 Task: Set up alerts for new listings in Washington, DC, that match specific criteria like 5 bedrooms and a finished basement.
Action: Mouse moved to (342, 239)
Screenshot: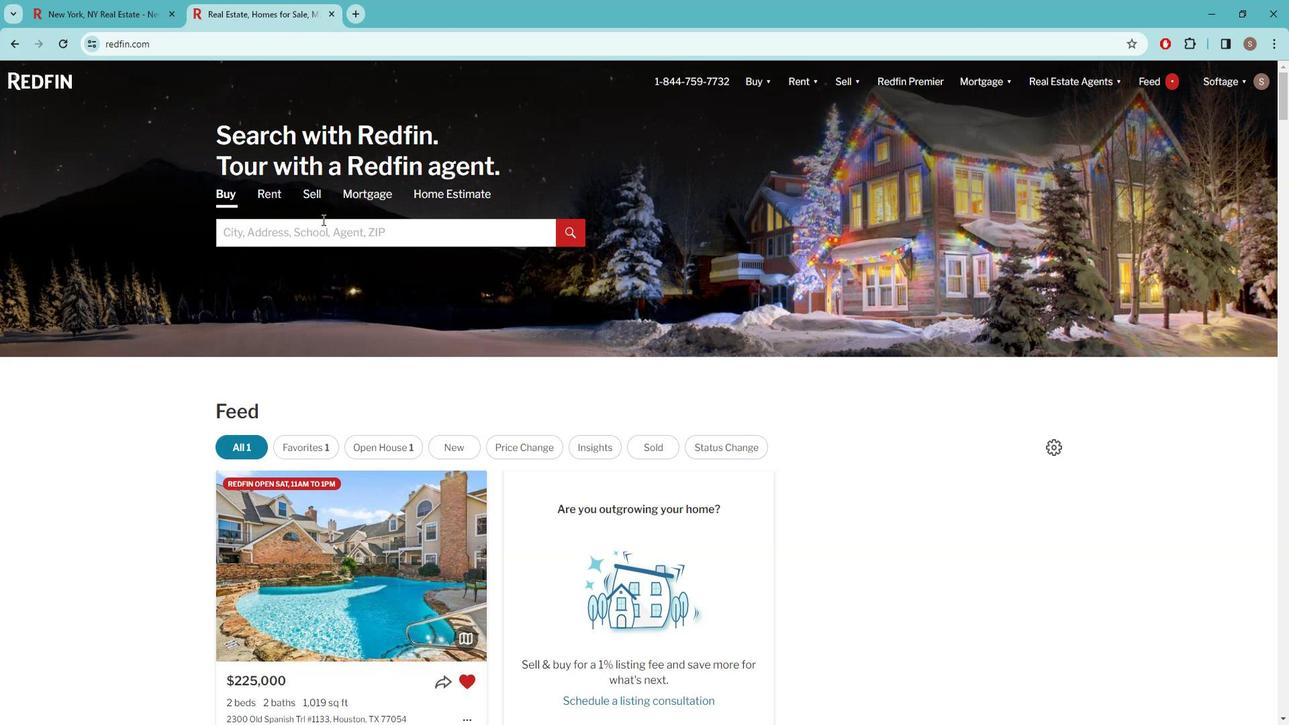 
Action: Mouse pressed left at (342, 239)
Screenshot: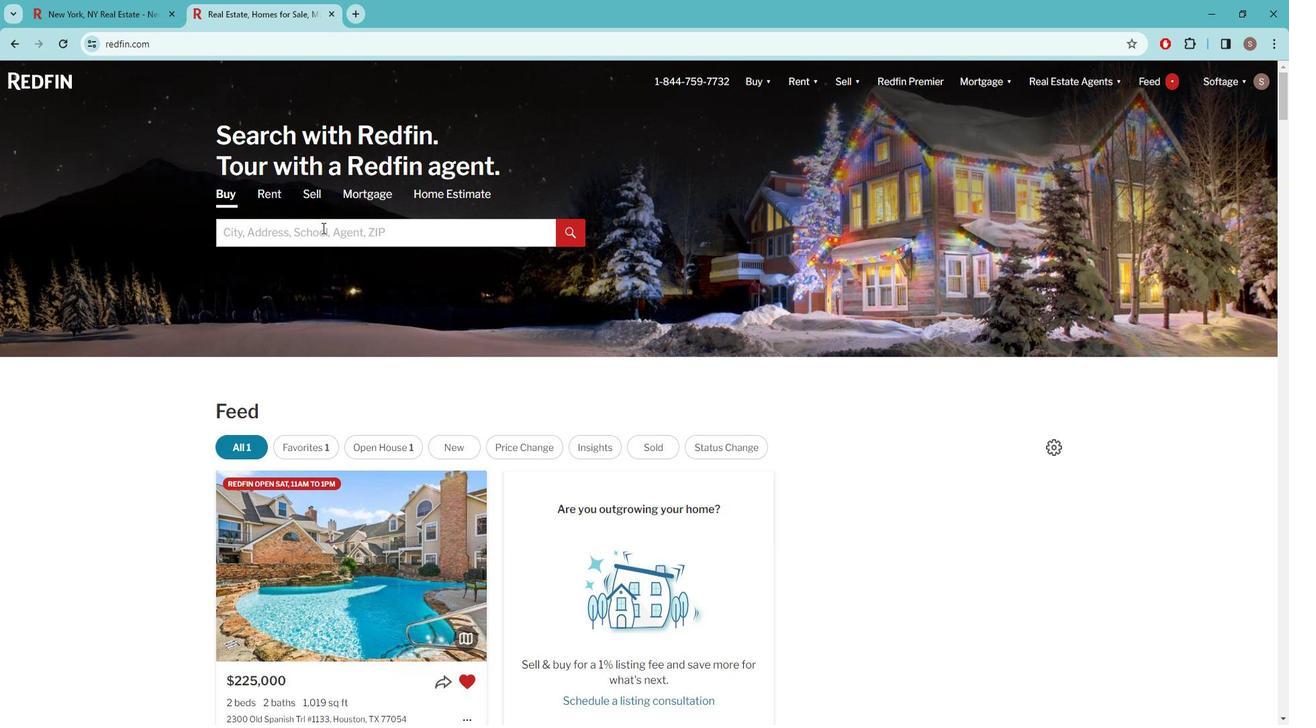 
Action: Key pressed w<Key.caps_lock>ASHINGTON
Screenshot: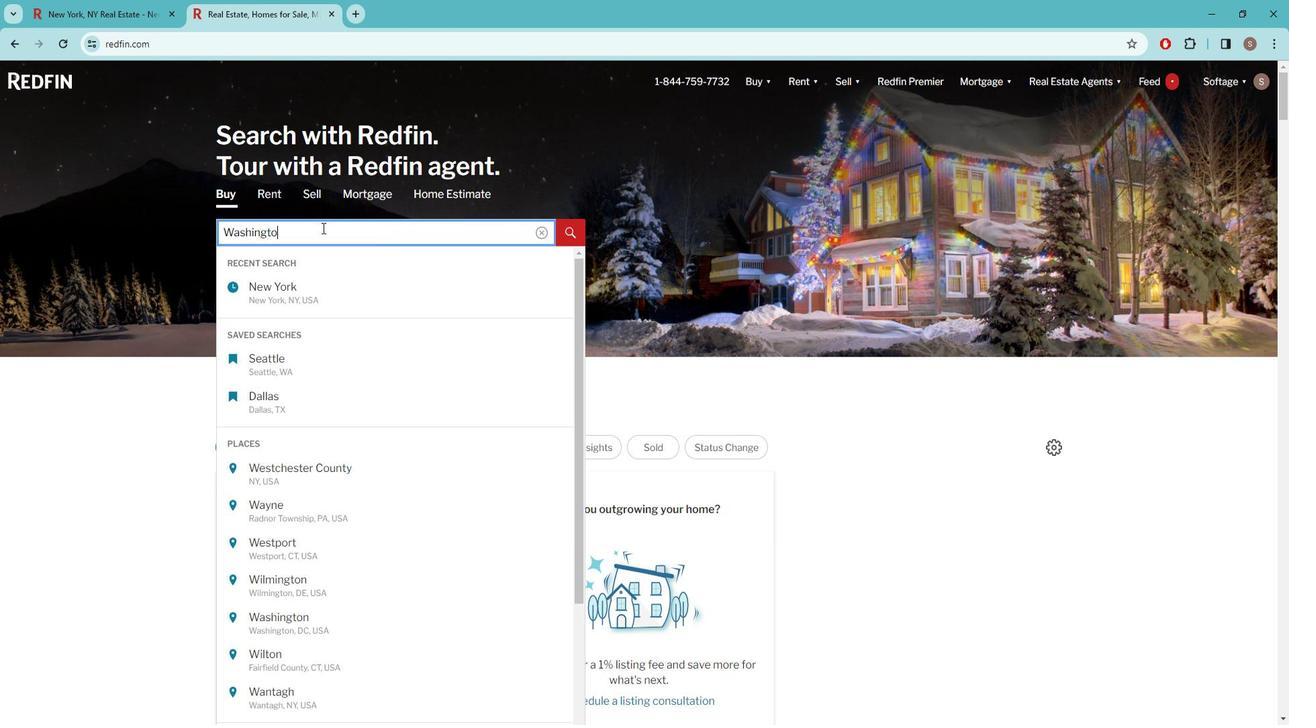 
Action: Mouse moved to (315, 294)
Screenshot: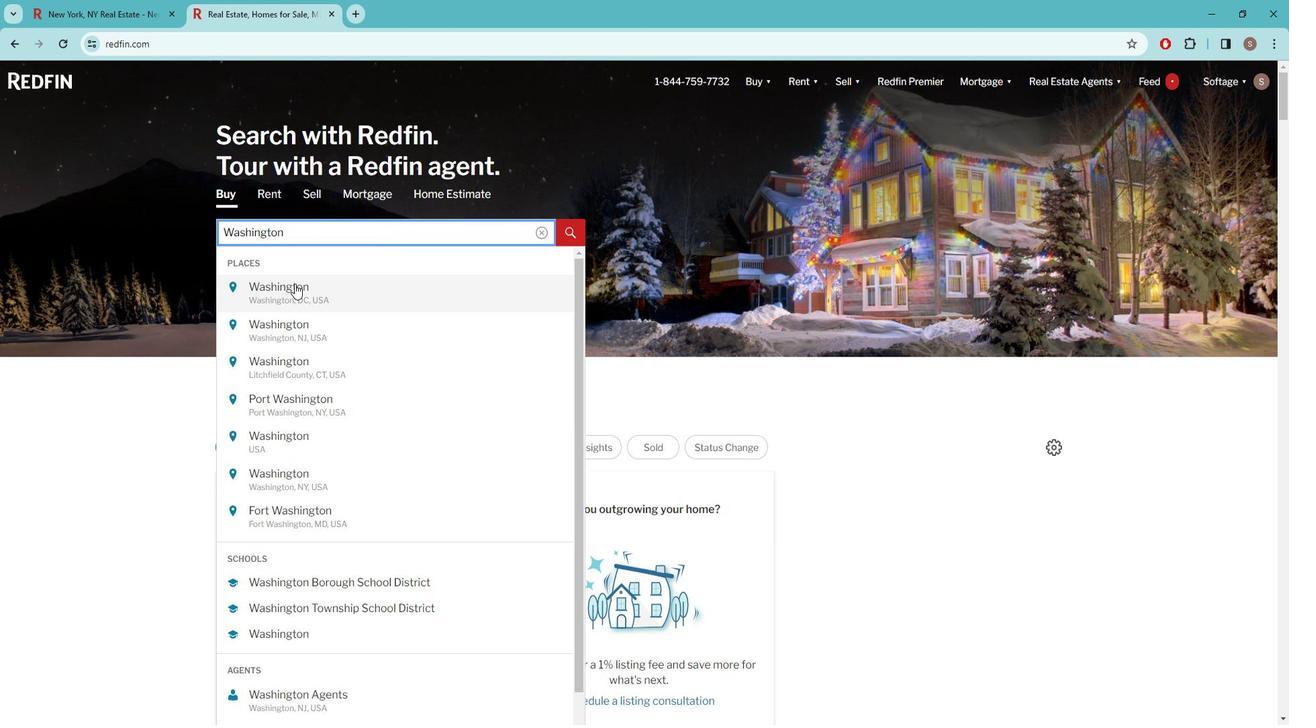 
Action: Mouse pressed left at (315, 294)
Screenshot: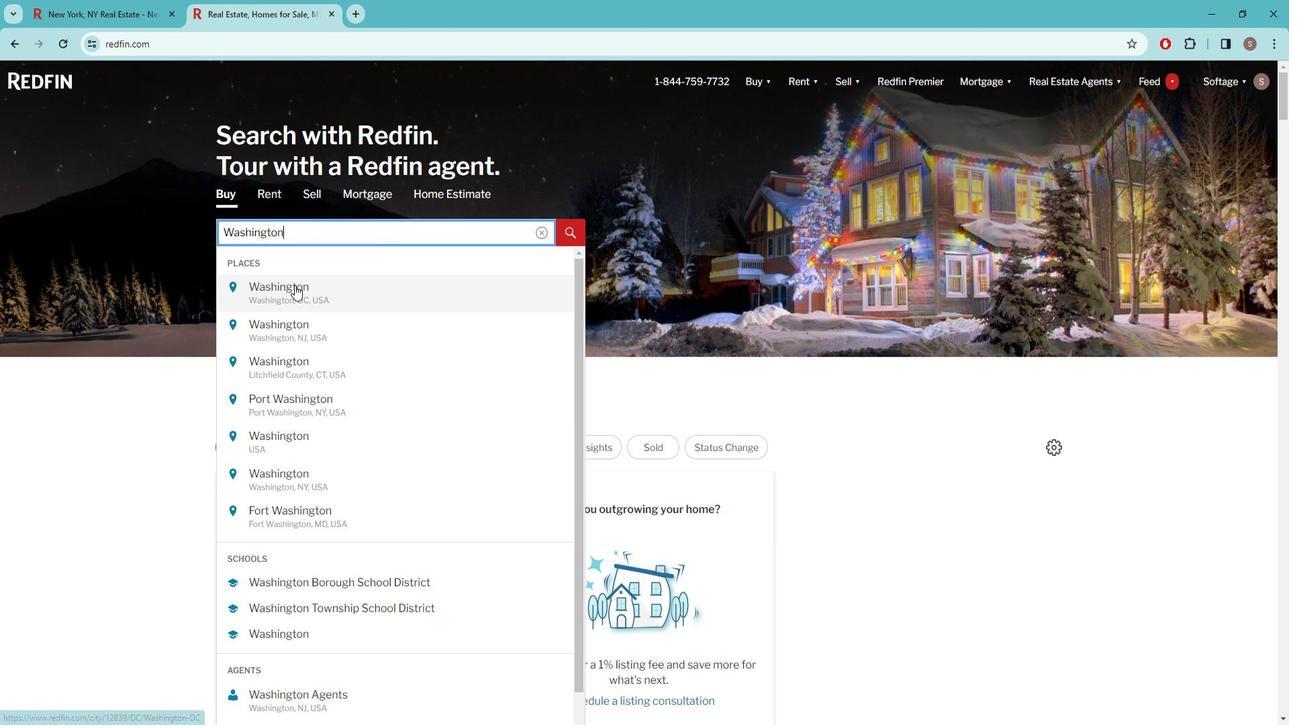 
Action: Mouse moved to (1145, 184)
Screenshot: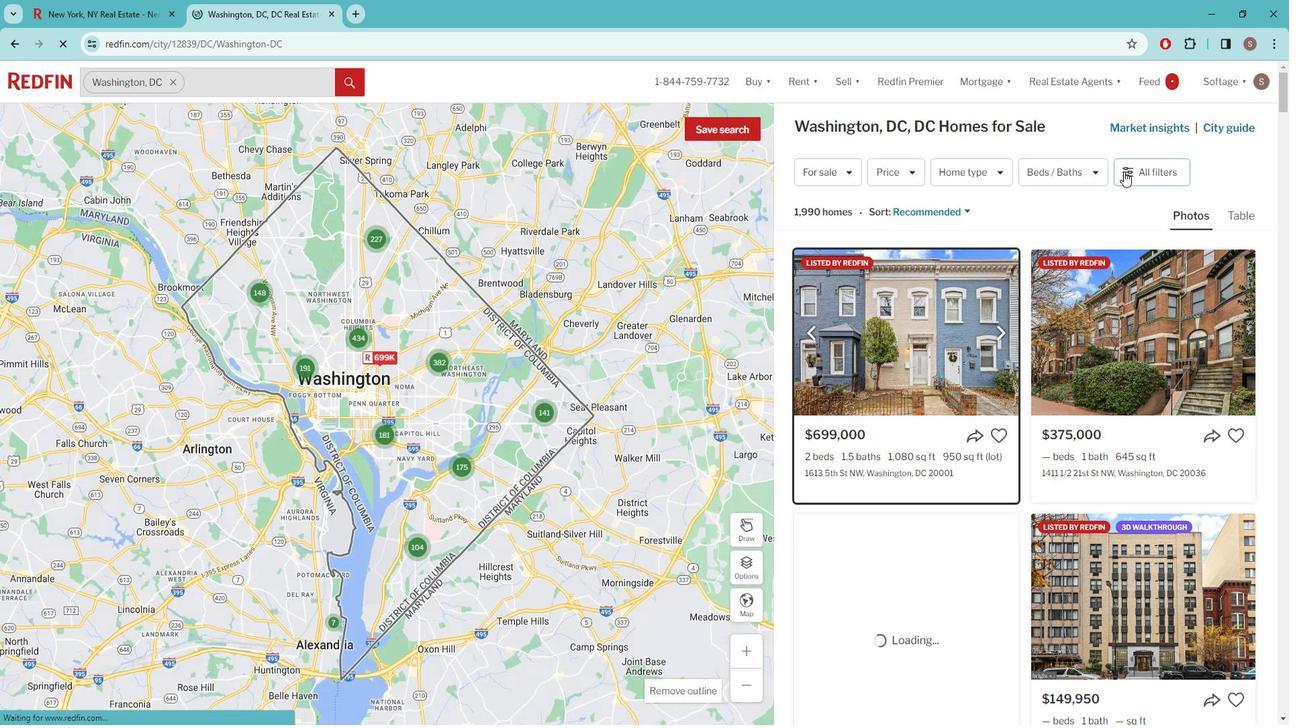 
Action: Mouse pressed left at (1145, 184)
Screenshot: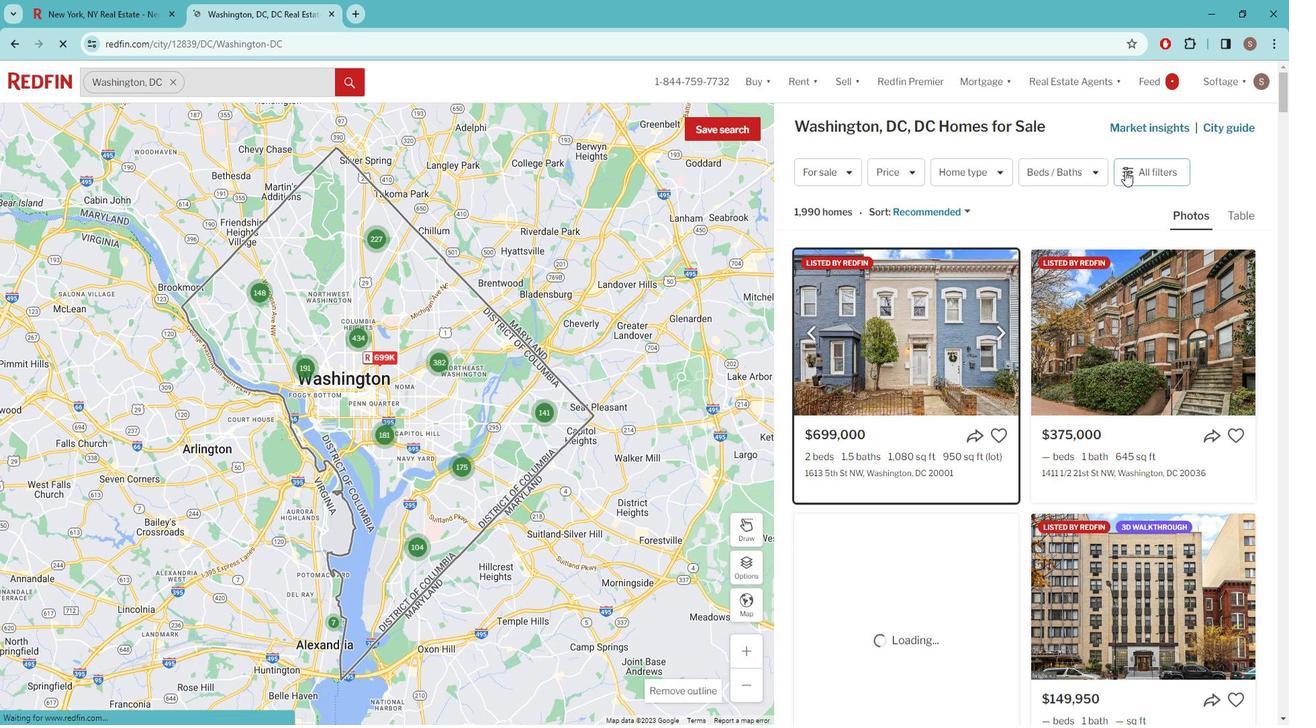 
Action: Mouse pressed left at (1145, 184)
Screenshot: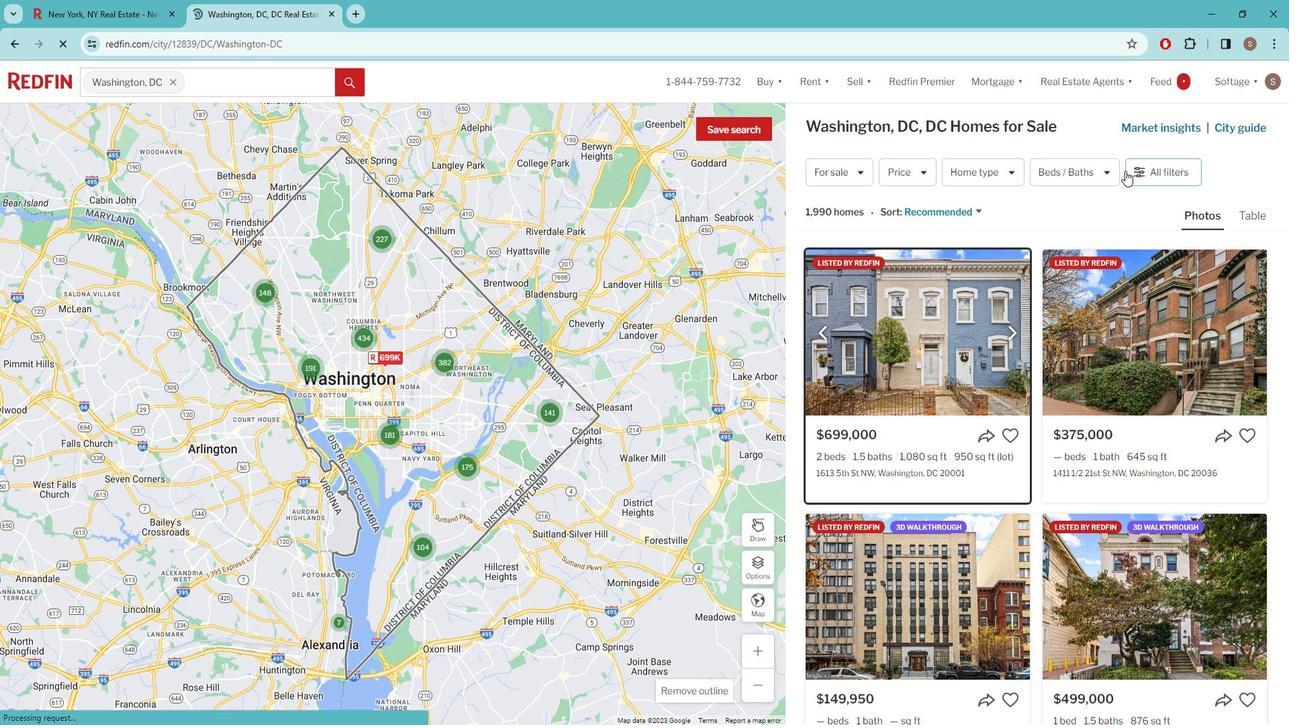 
Action: Mouse moved to (1149, 182)
Screenshot: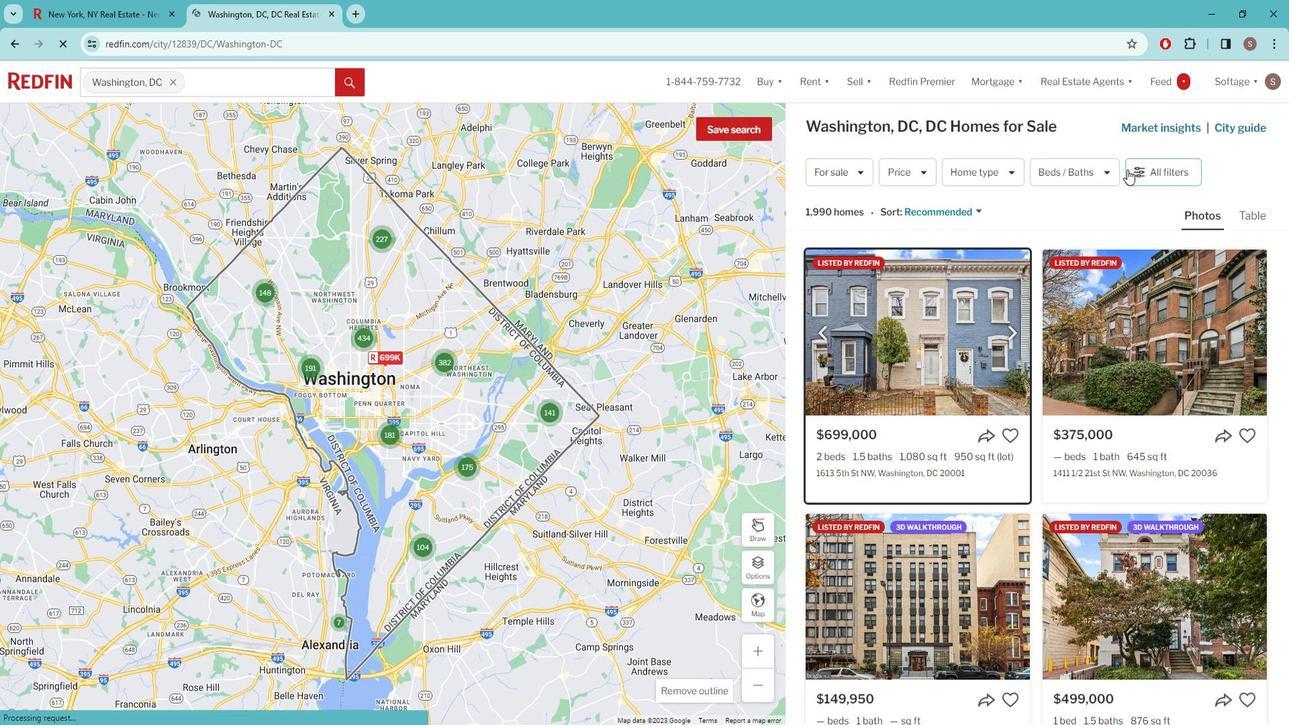 
Action: Mouse pressed left at (1149, 182)
Screenshot: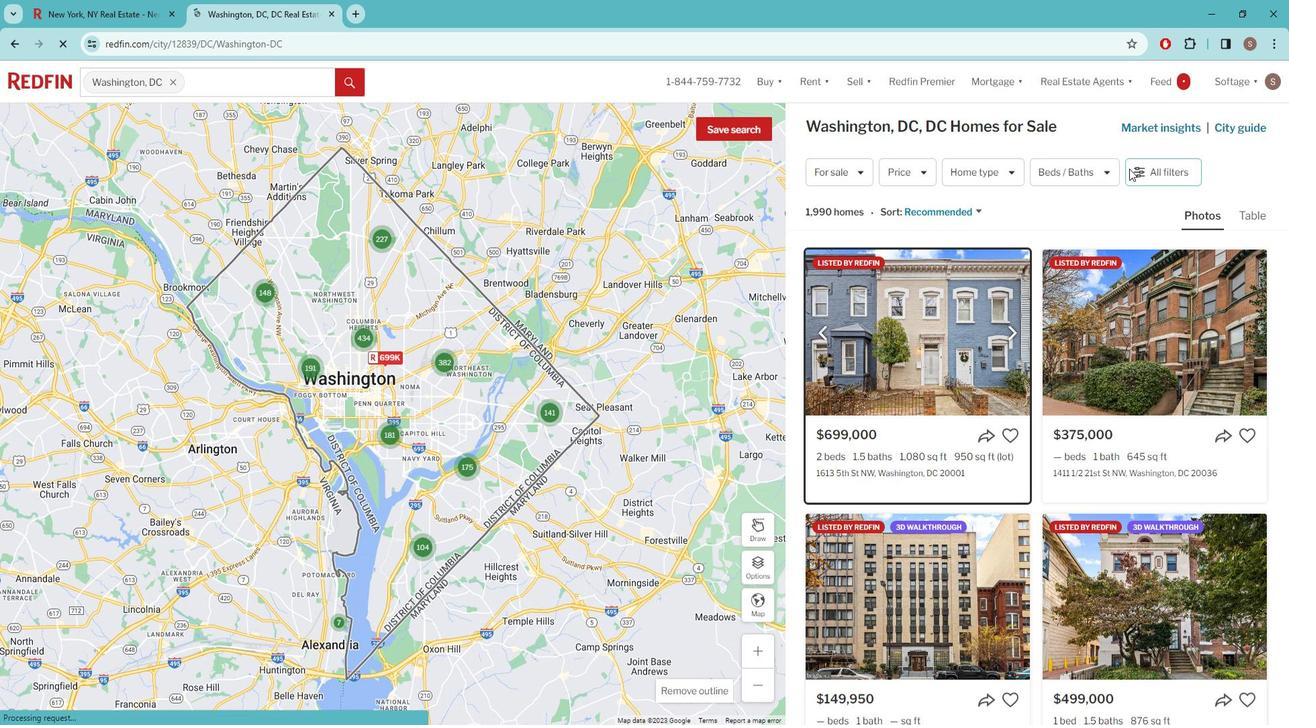 
Action: Mouse moved to (1117, 284)
Screenshot: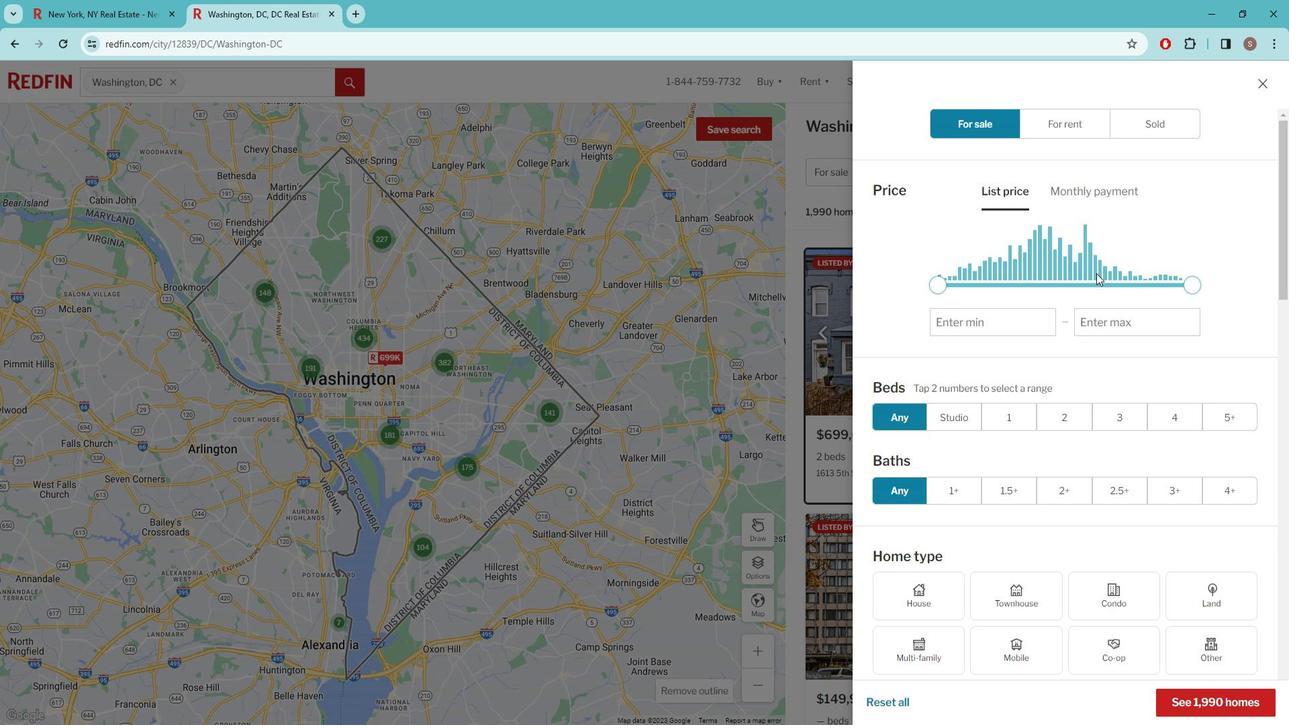 
Action: Mouse scrolled (1117, 284) with delta (0, 0)
Screenshot: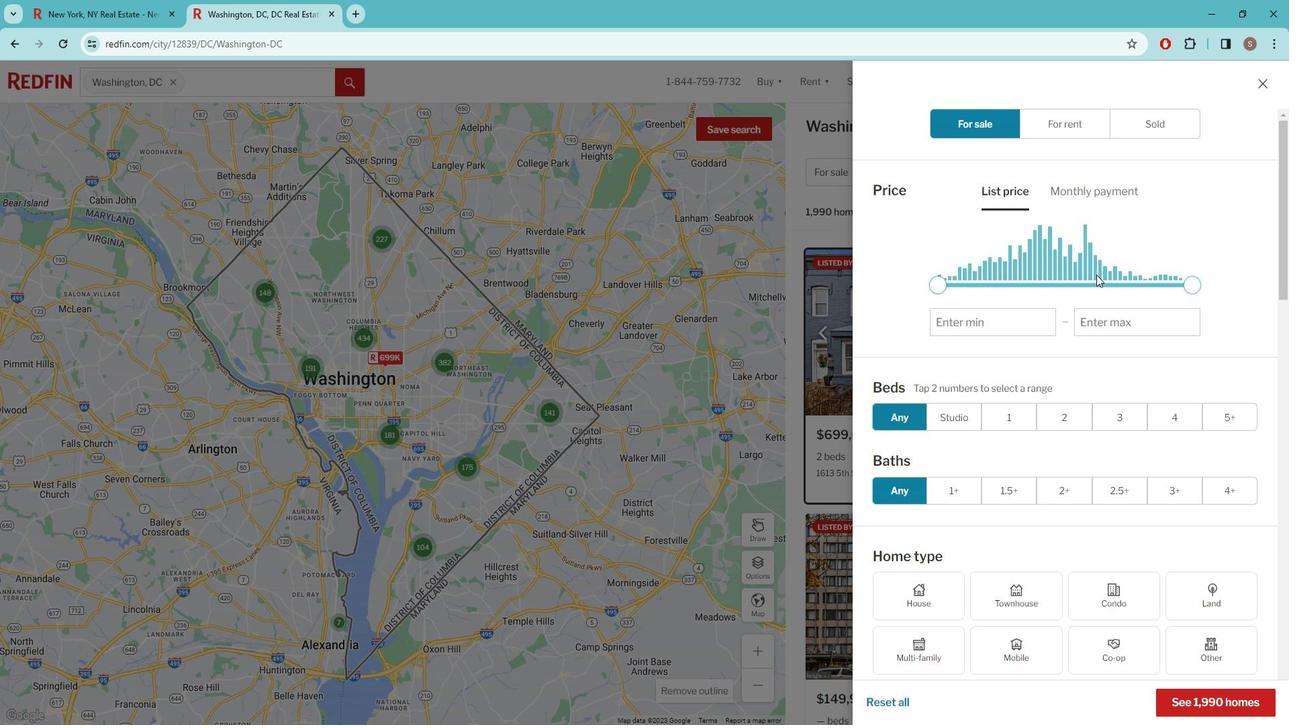 
Action: Mouse moved to (1090, 287)
Screenshot: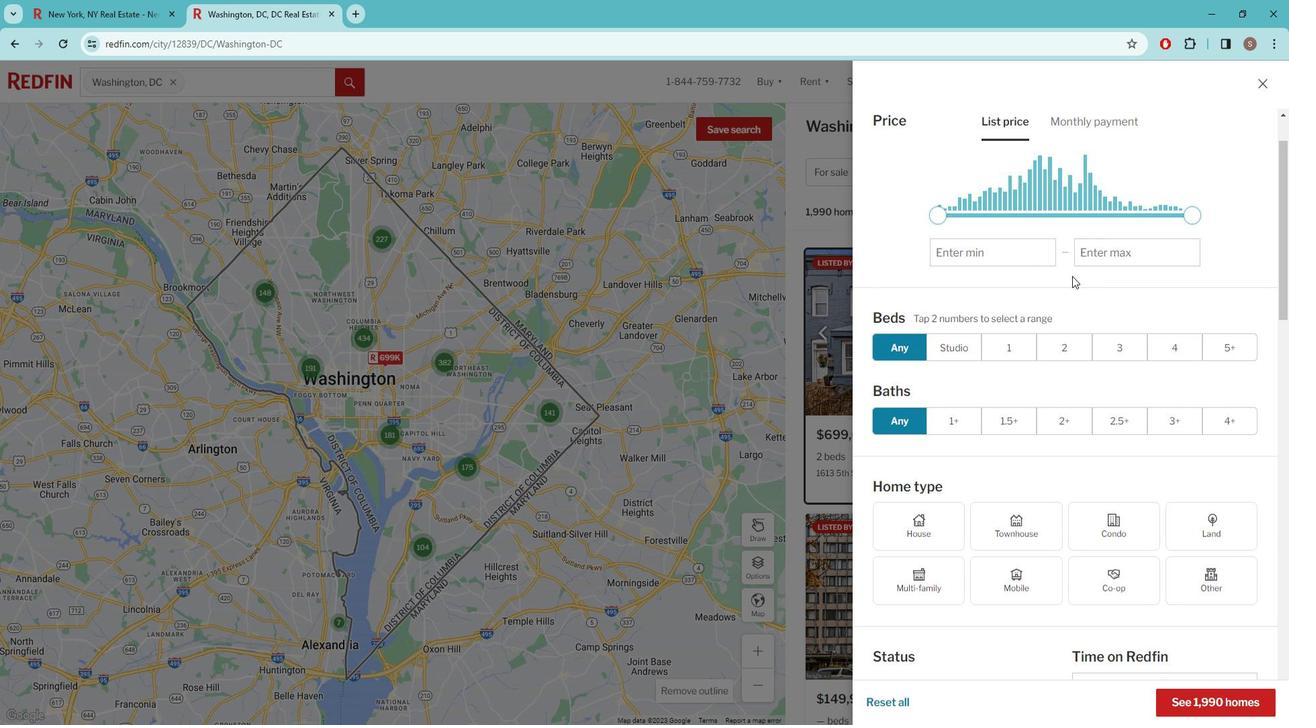 
Action: Mouse scrolled (1090, 286) with delta (0, 0)
Screenshot: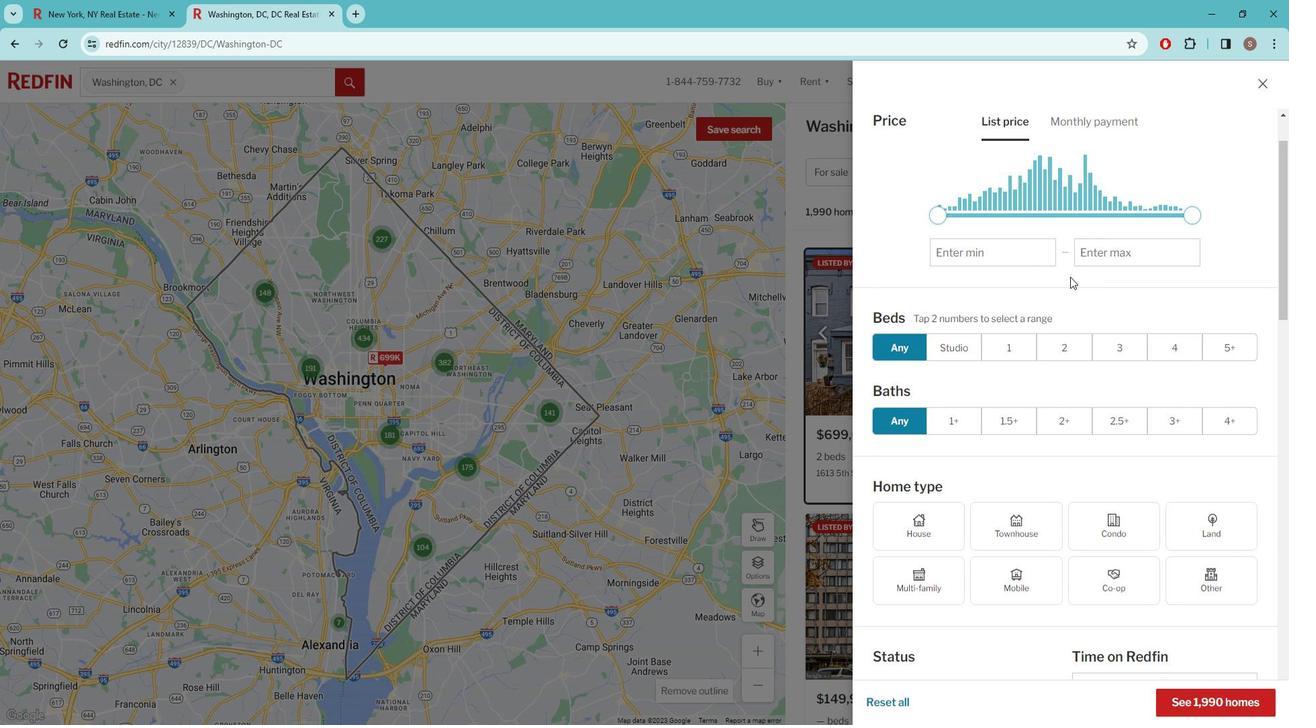 
Action: Mouse moved to (1089, 287)
Screenshot: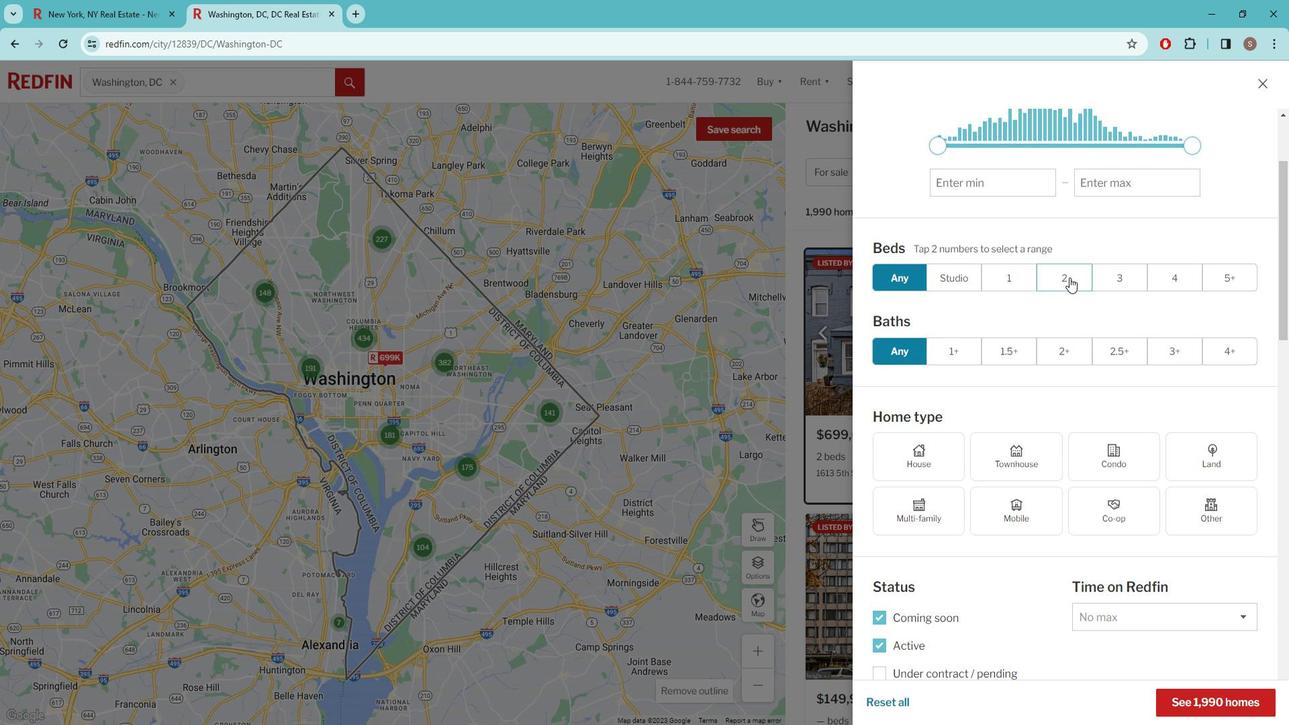 
Action: Mouse scrolled (1089, 286) with delta (0, 0)
Screenshot: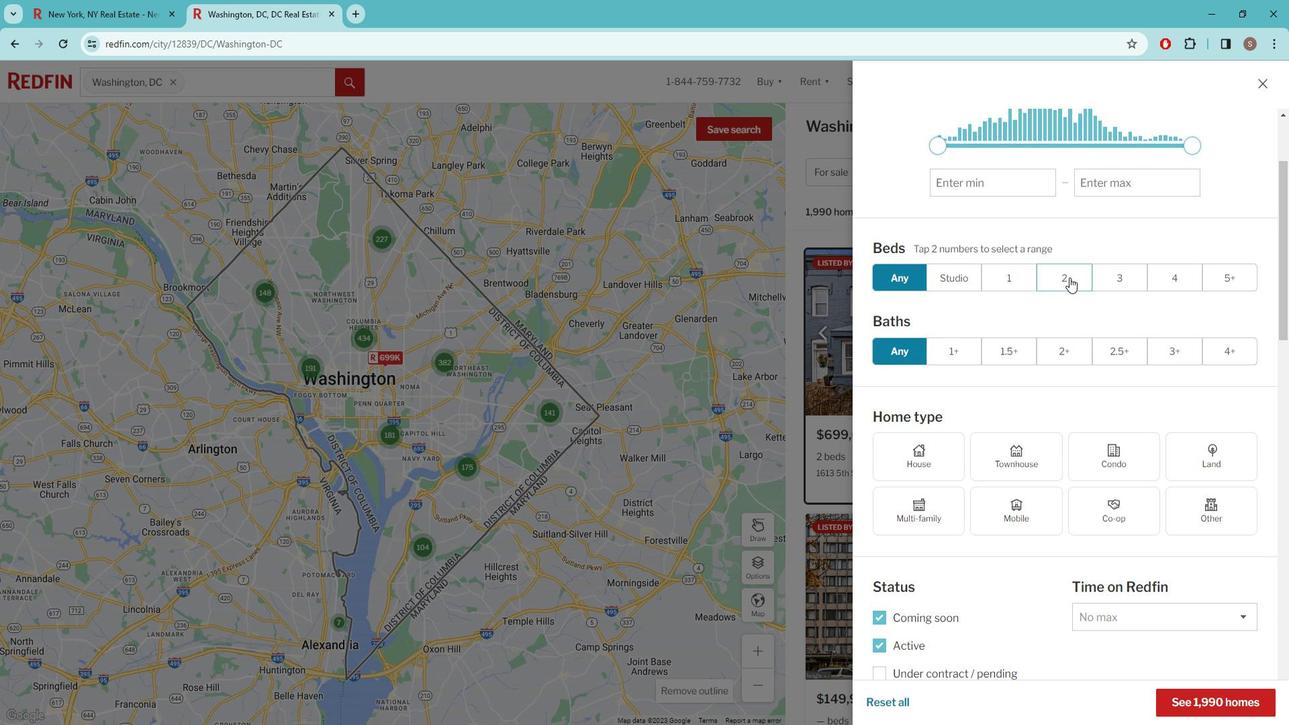 
Action: Mouse scrolled (1089, 286) with delta (0, 0)
Screenshot: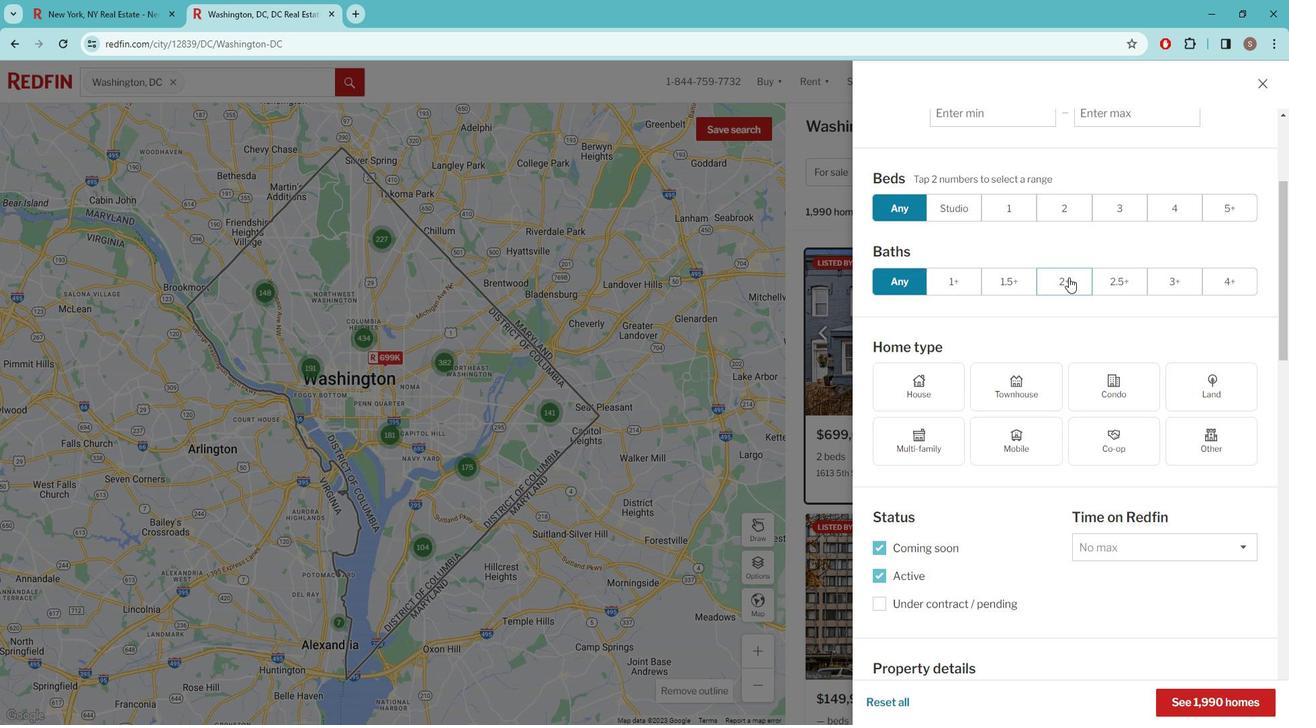 
Action: Mouse moved to (1080, 286)
Screenshot: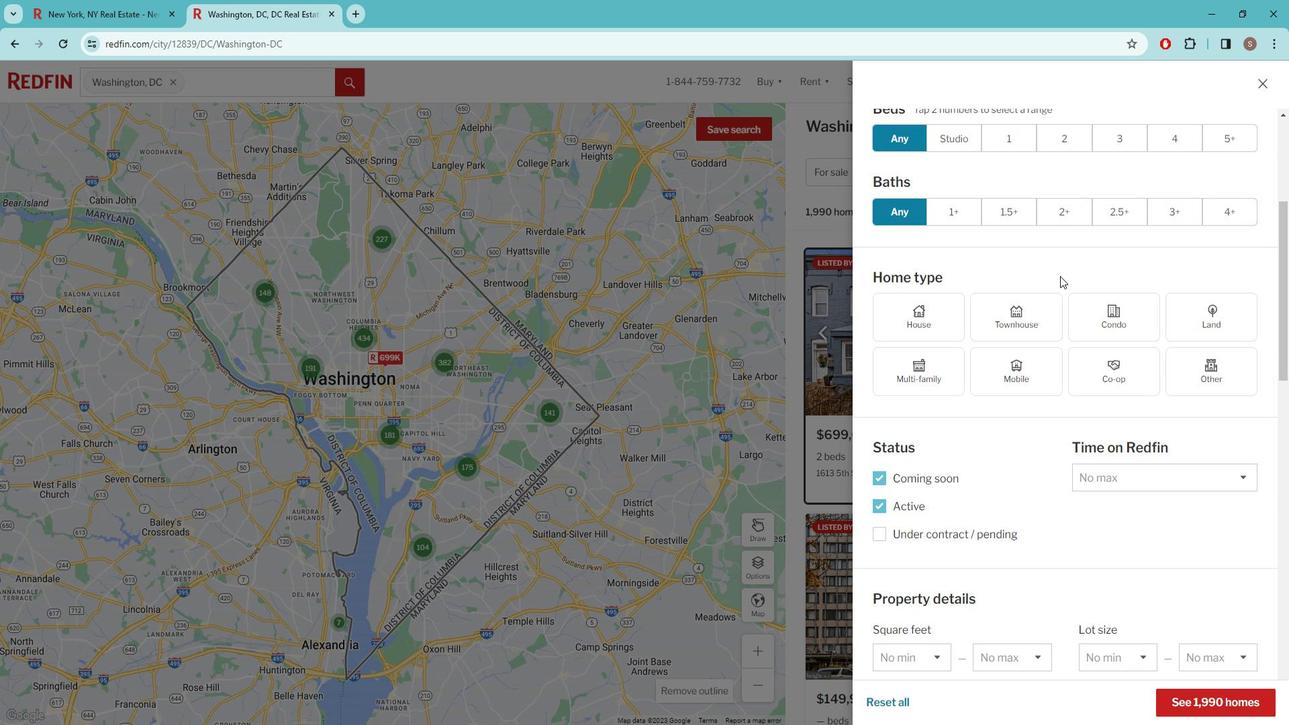 
Action: Mouse scrolled (1080, 285) with delta (0, 0)
Screenshot: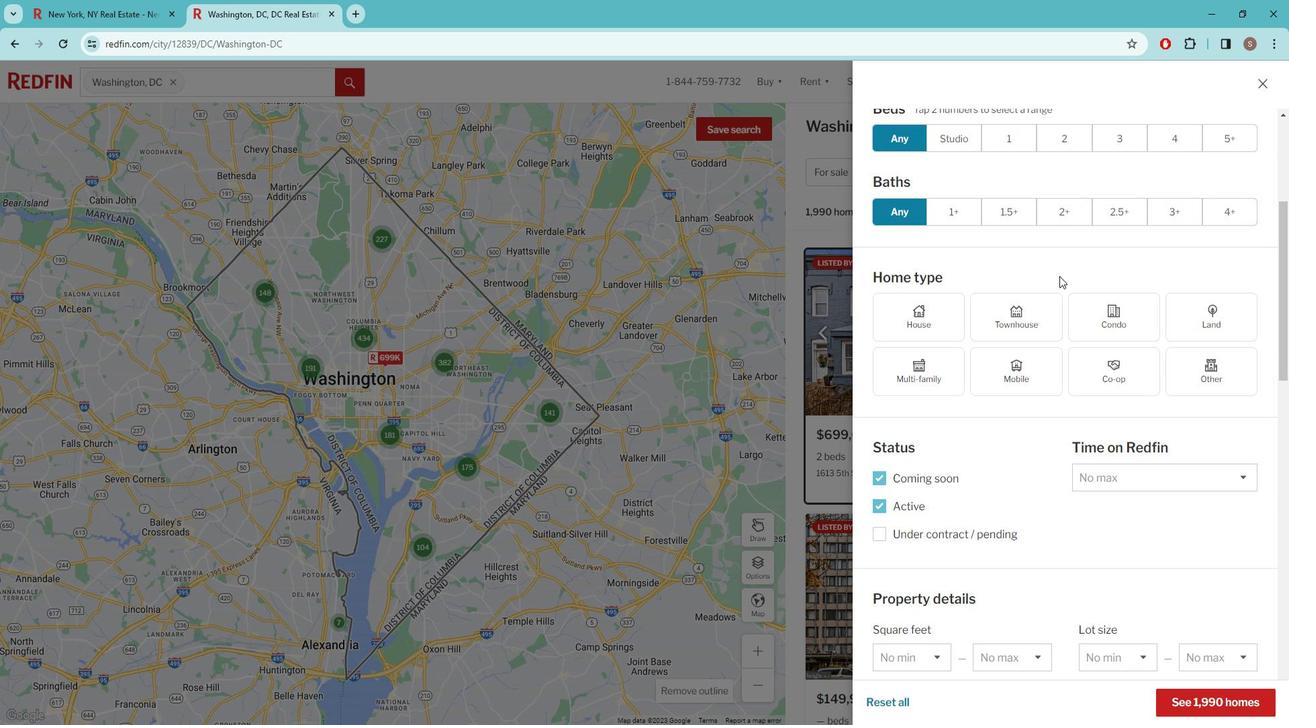 
Action: Mouse moved to (1076, 257)
Screenshot: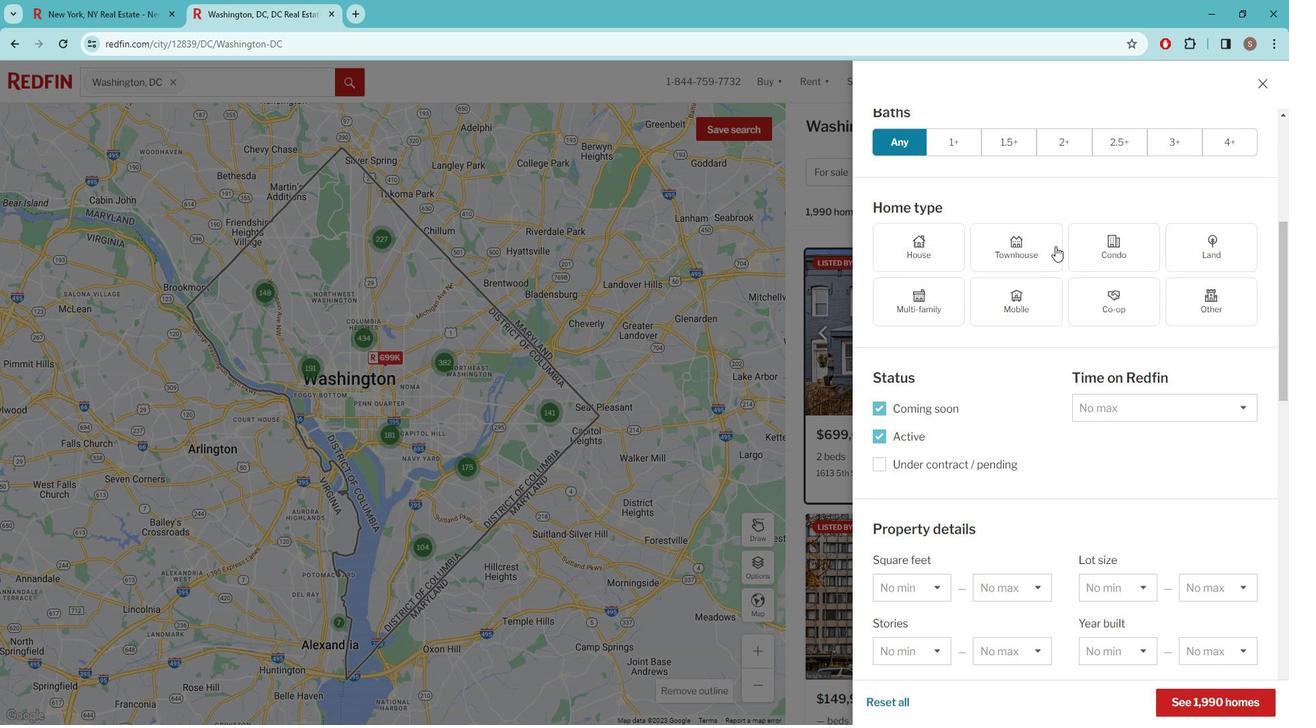 
Action: Mouse scrolled (1076, 257) with delta (0, 0)
Screenshot: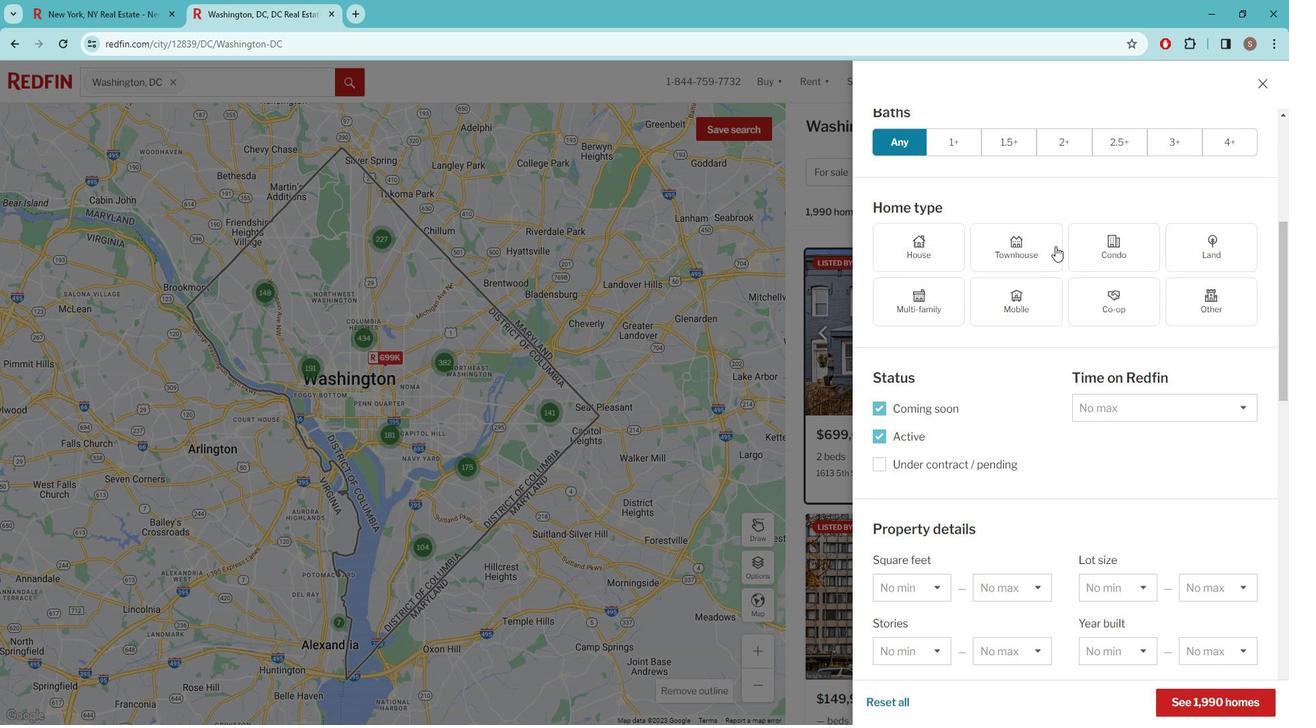 
Action: Mouse moved to (1242, 151)
Screenshot: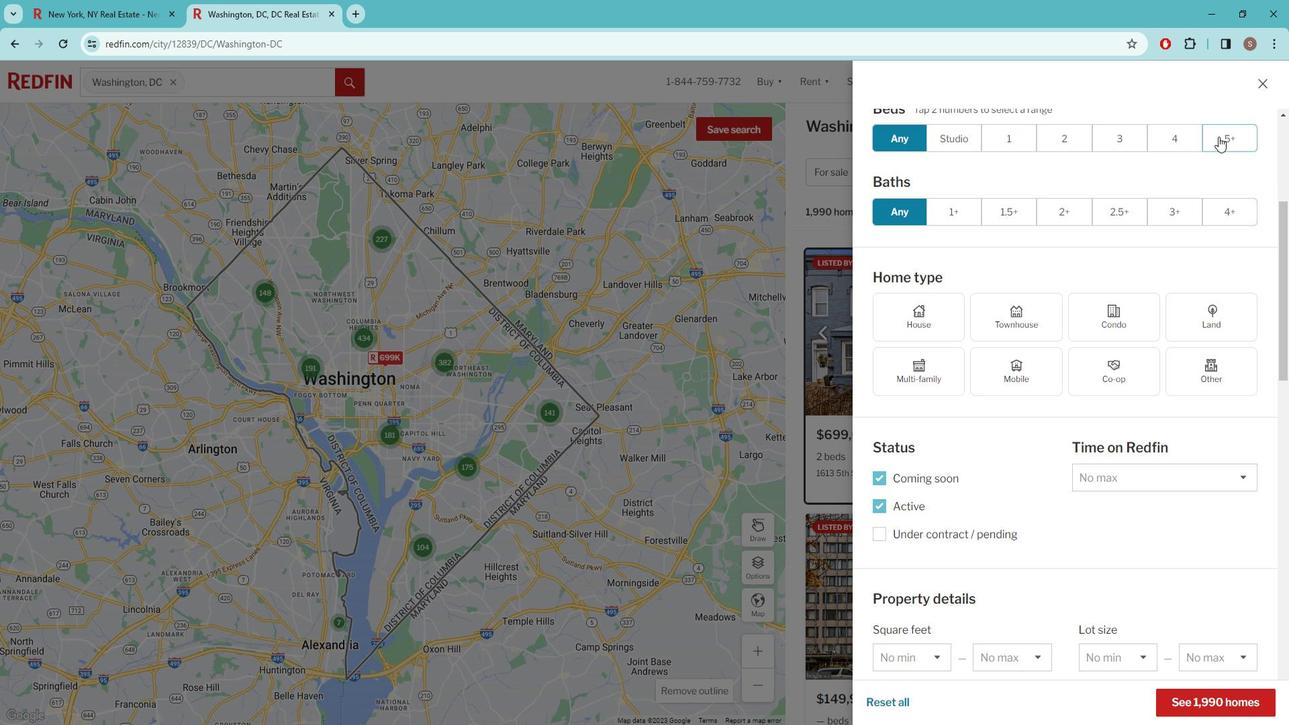 
Action: Mouse pressed left at (1242, 151)
Screenshot: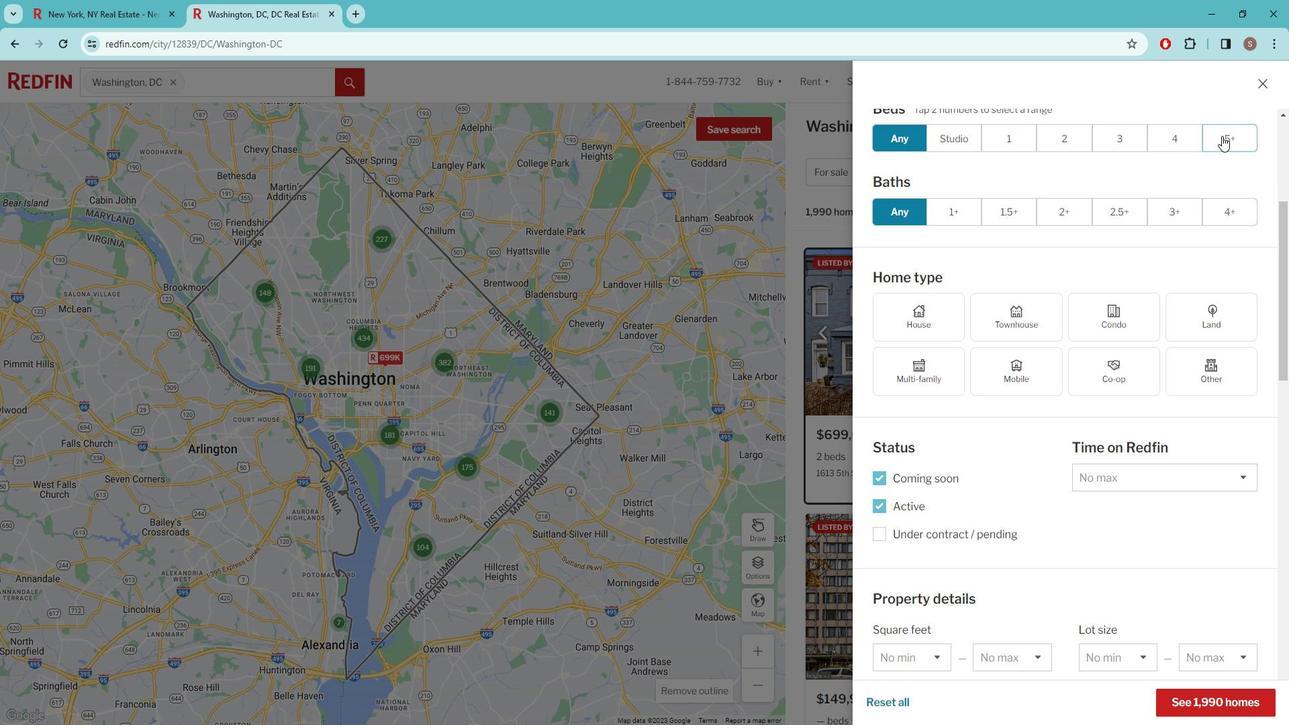 
Action: Mouse moved to (1001, 325)
Screenshot: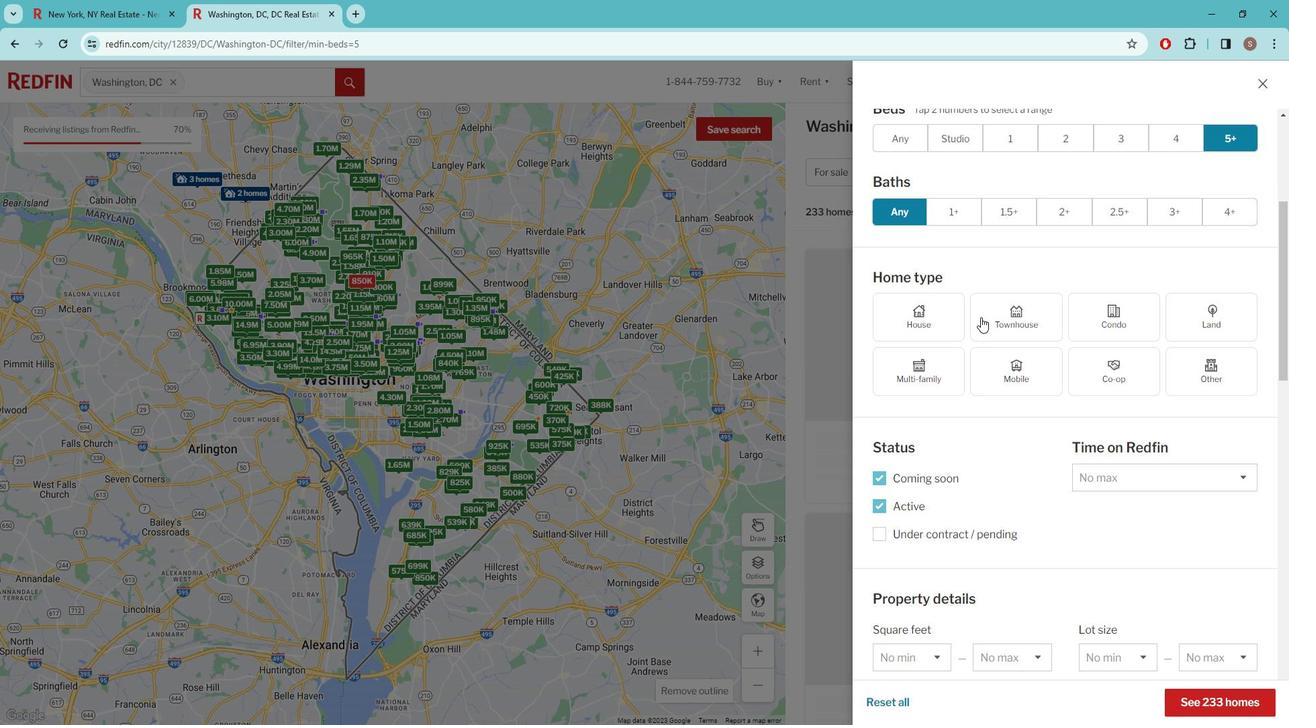 
Action: Mouse scrolled (1001, 325) with delta (0, 0)
Screenshot: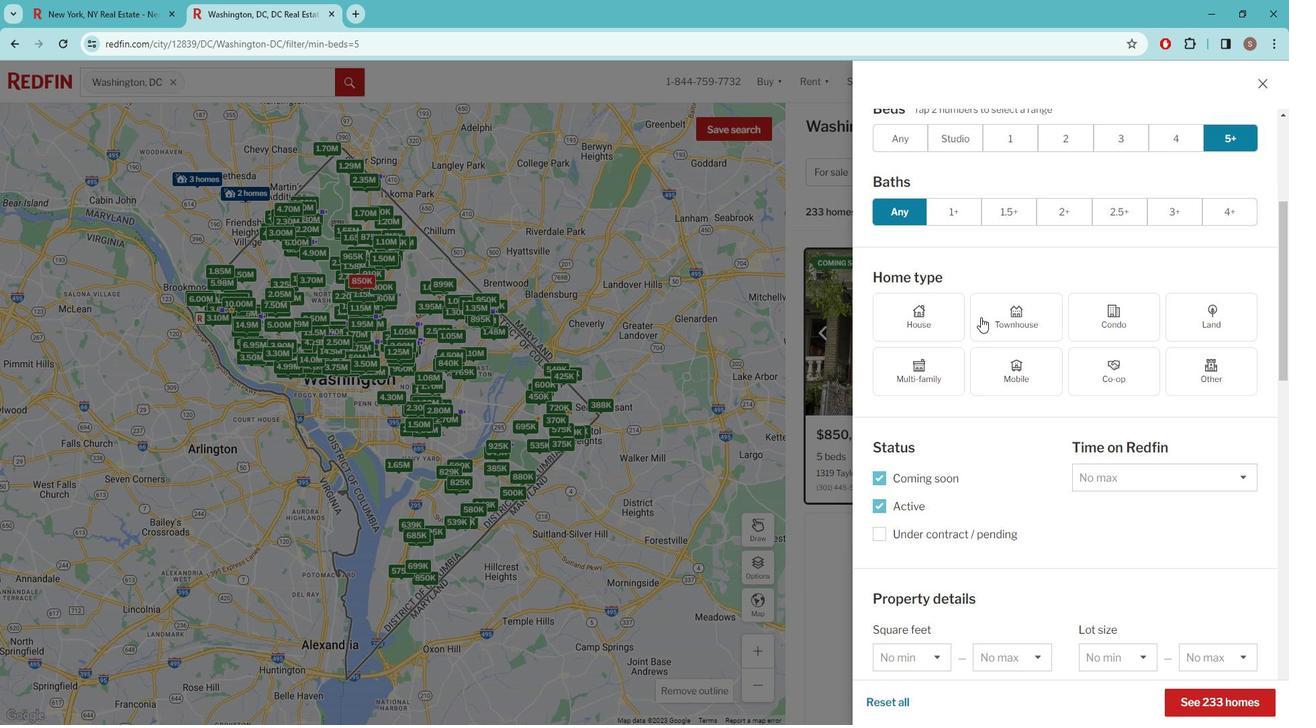 
Action: Mouse scrolled (1001, 325) with delta (0, 0)
Screenshot: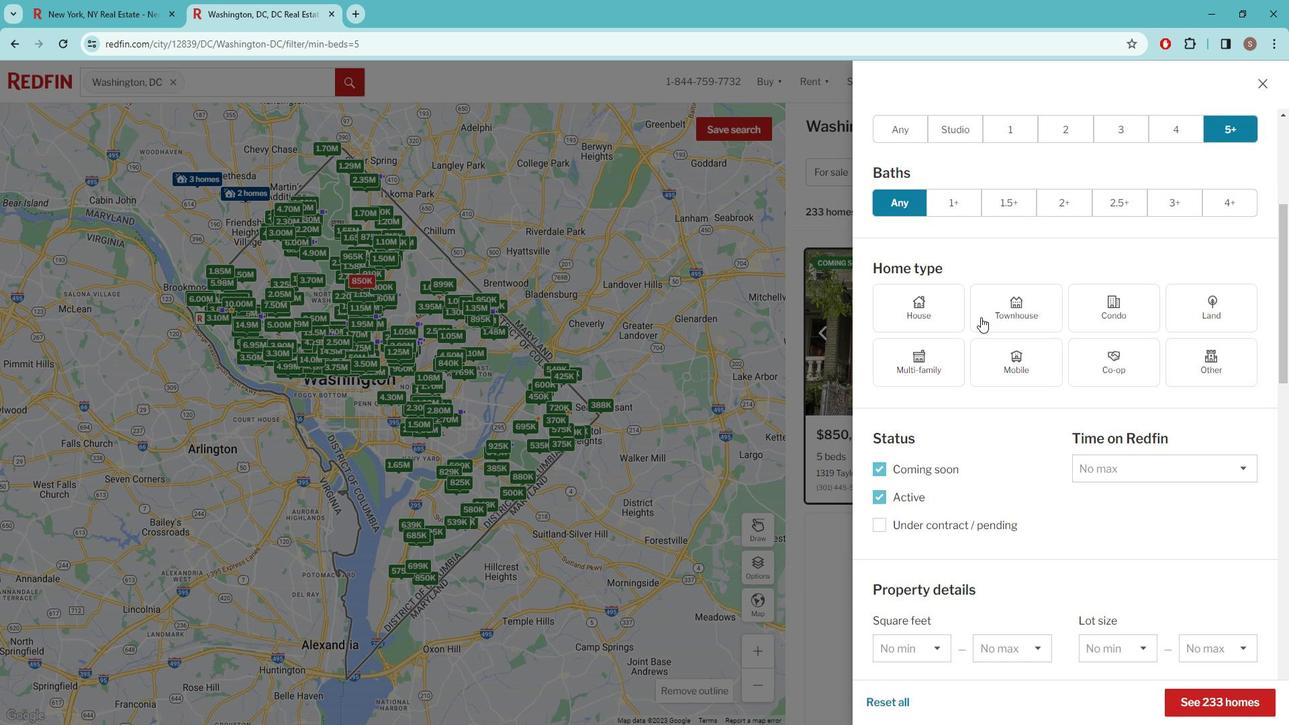 
Action: Mouse scrolled (1001, 325) with delta (0, 0)
Screenshot: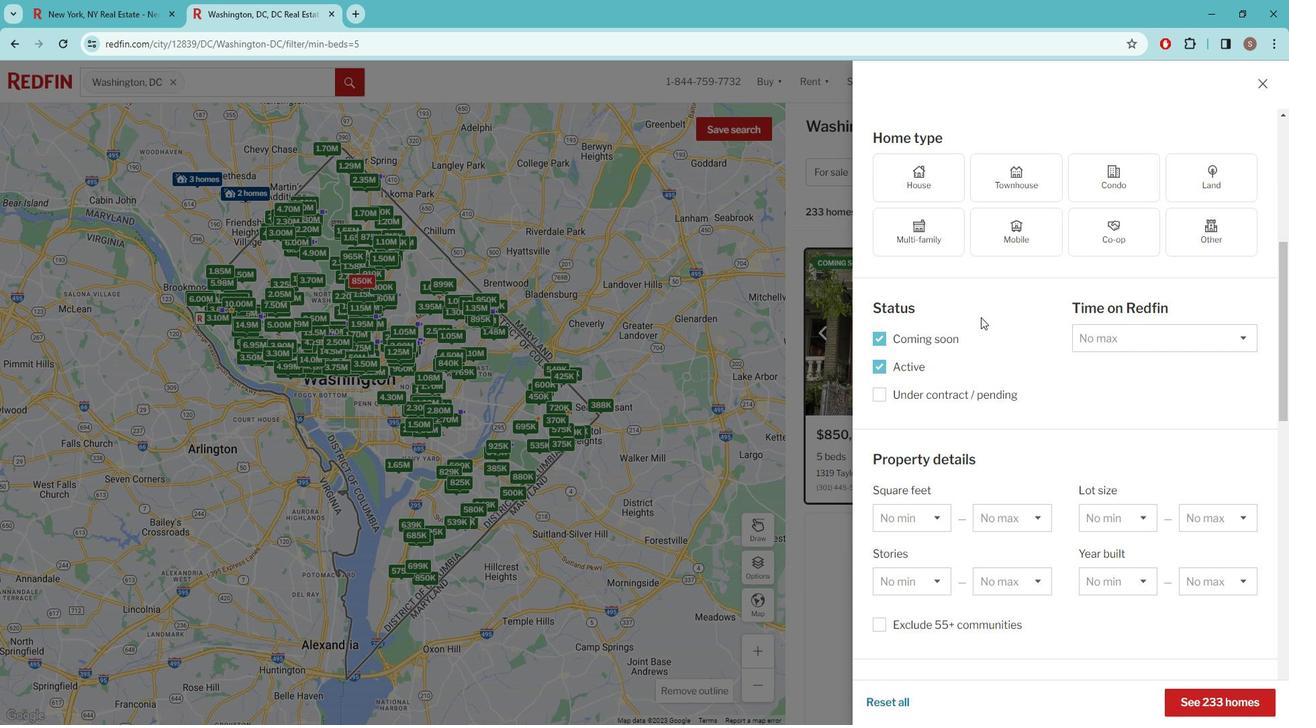 
Action: Mouse scrolled (1001, 325) with delta (0, 0)
Screenshot: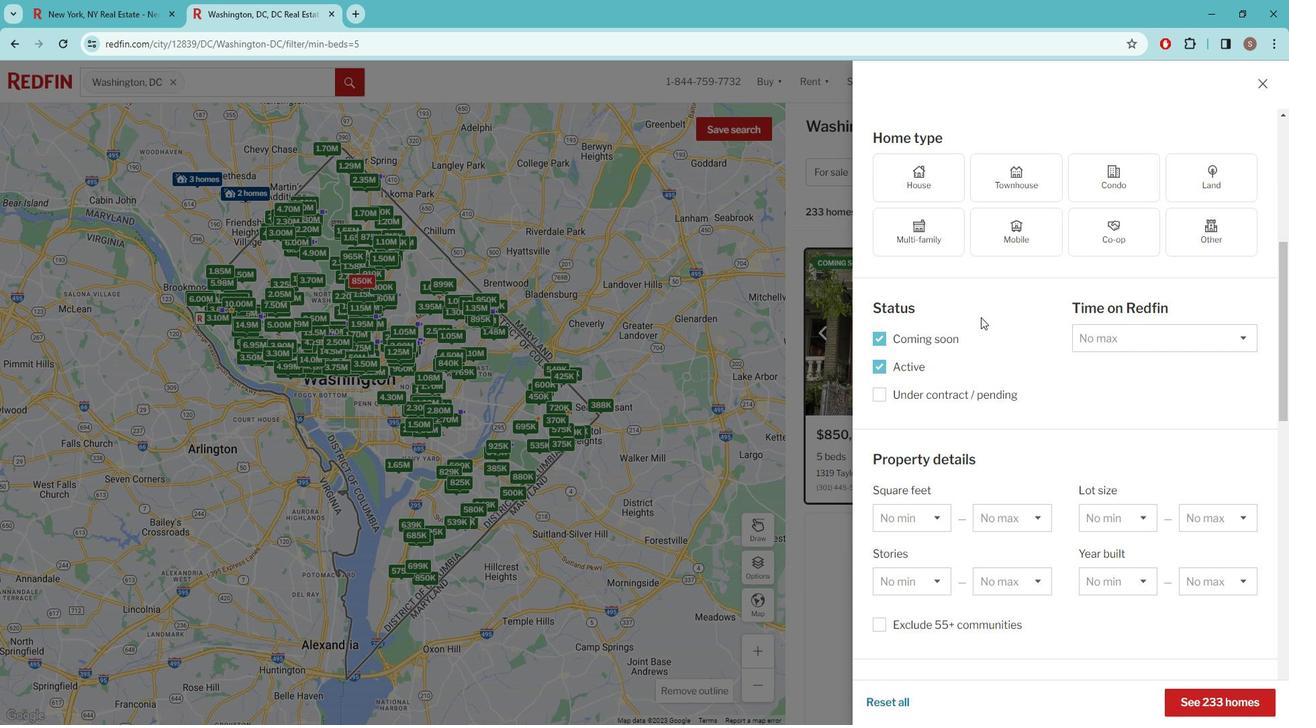 
Action: Mouse scrolled (1001, 325) with delta (0, 0)
Screenshot: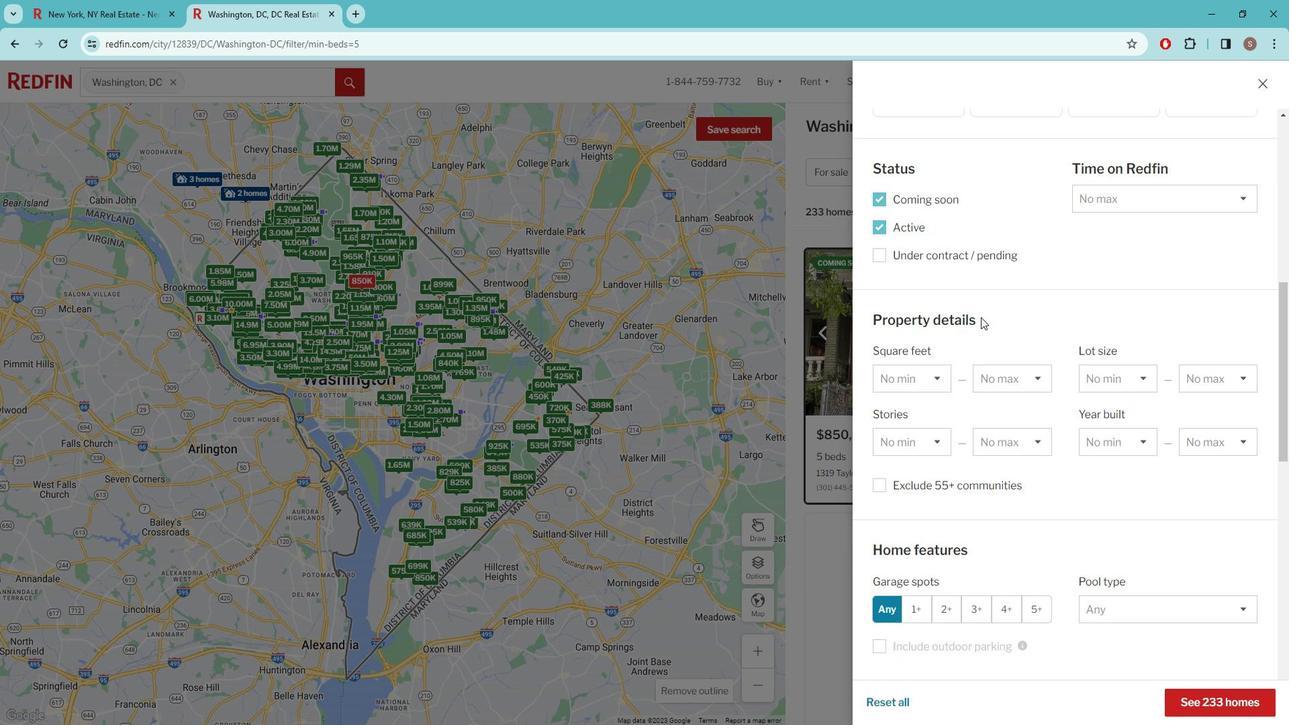
Action: Mouse scrolled (1001, 325) with delta (0, 0)
Screenshot: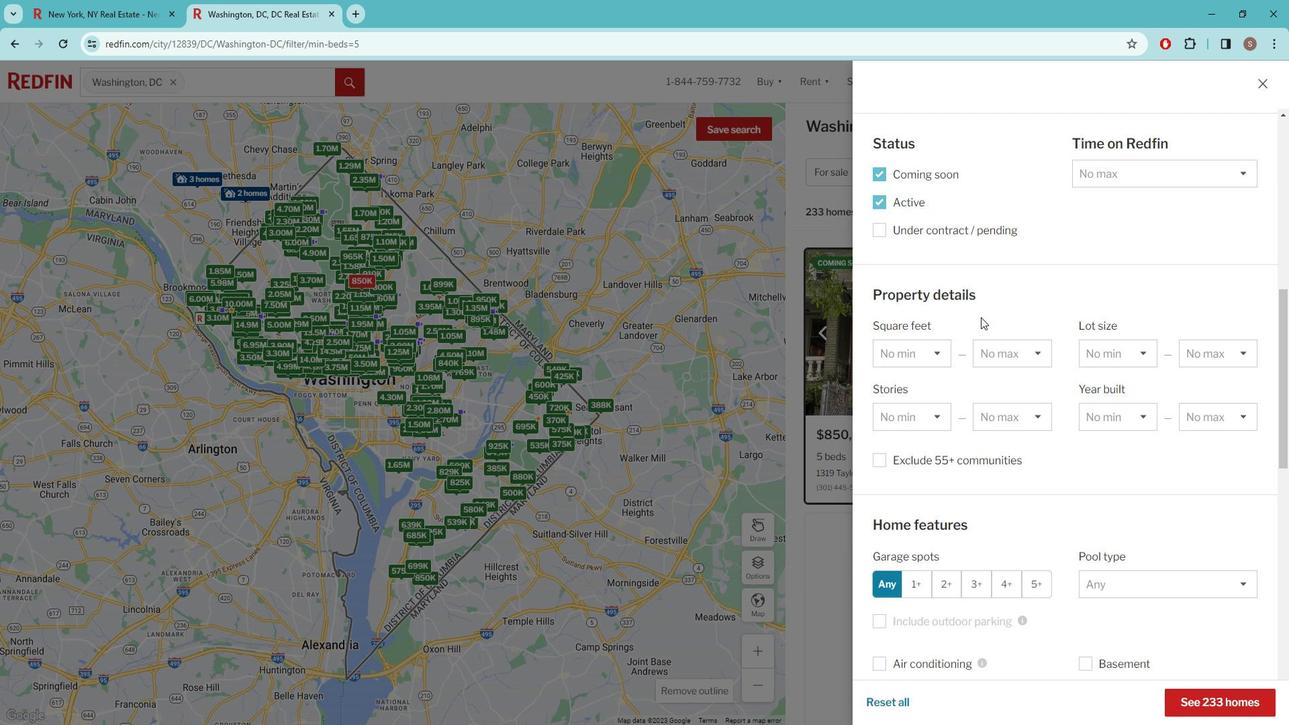 
Action: Mouse scrolled (1001, 325) with delta (0, 0)
Screenshot: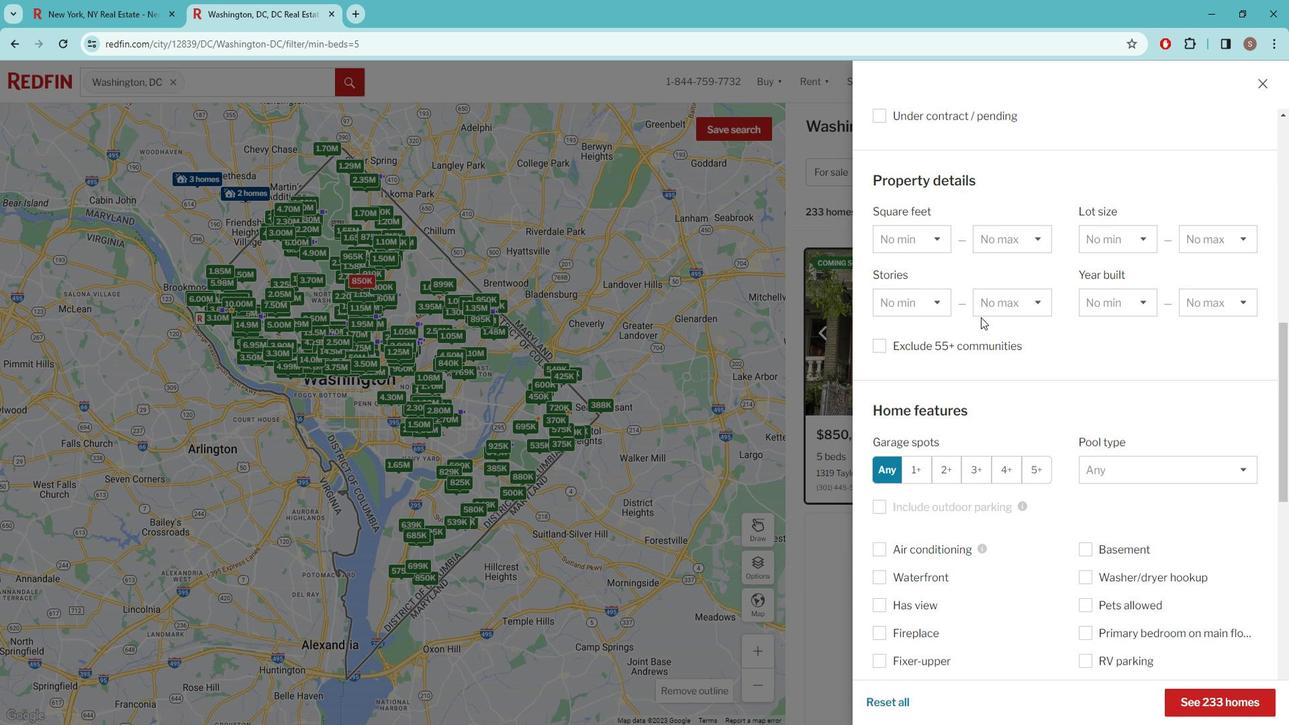 
Action: Mouse moved to (1102, 482)
Screenshot: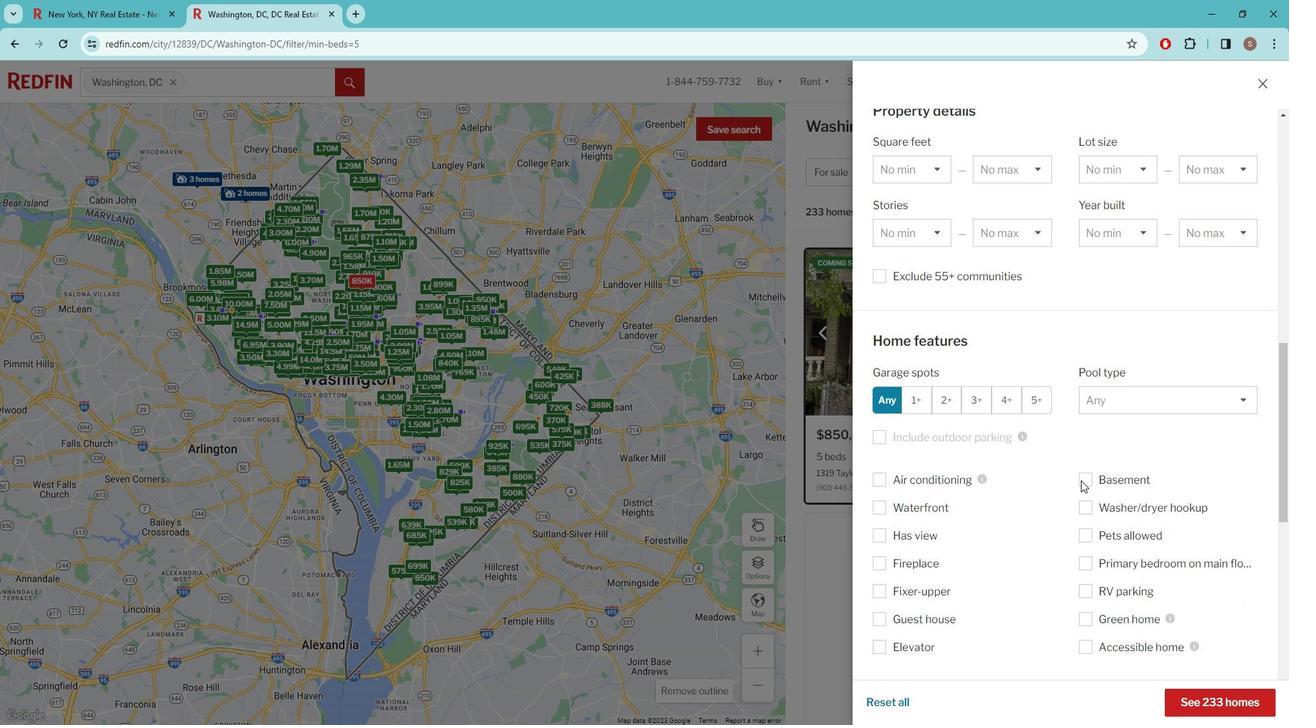 
Action: Mouse pressed left at (1102, 482)
Screenshot: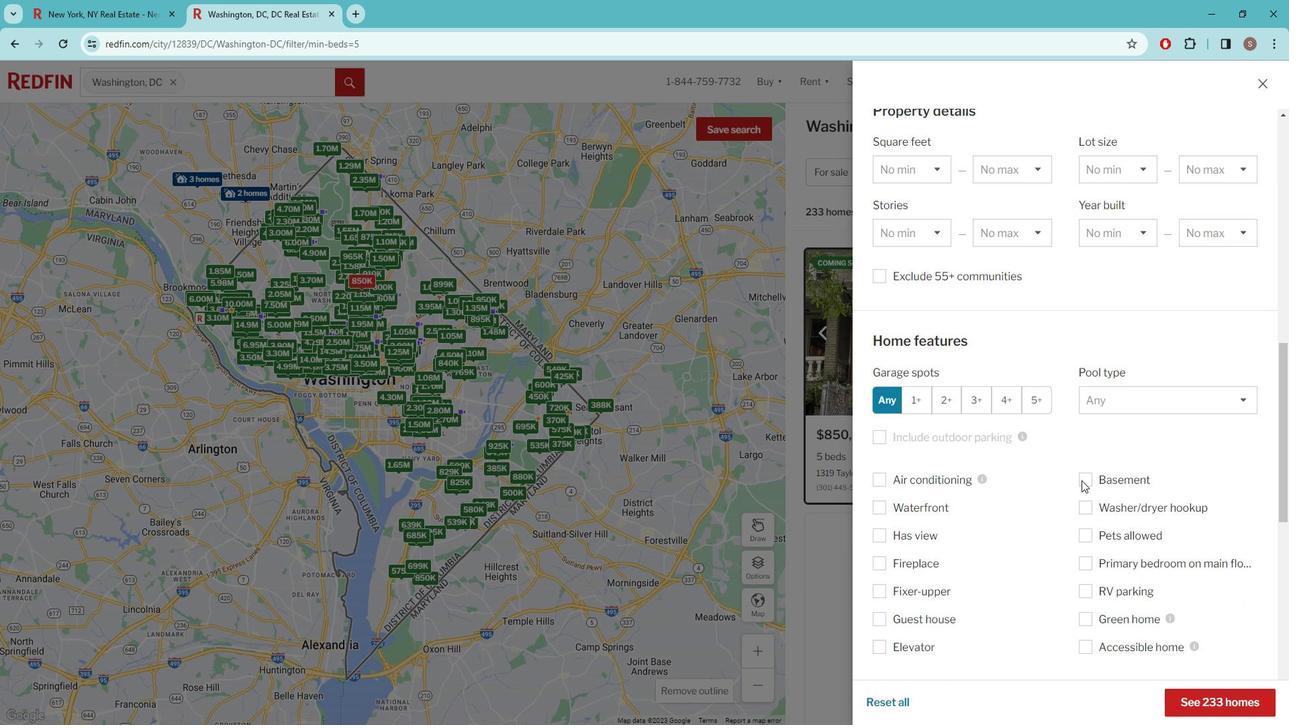 
Action: Mouse moved to (1131, 531)
Screenshot: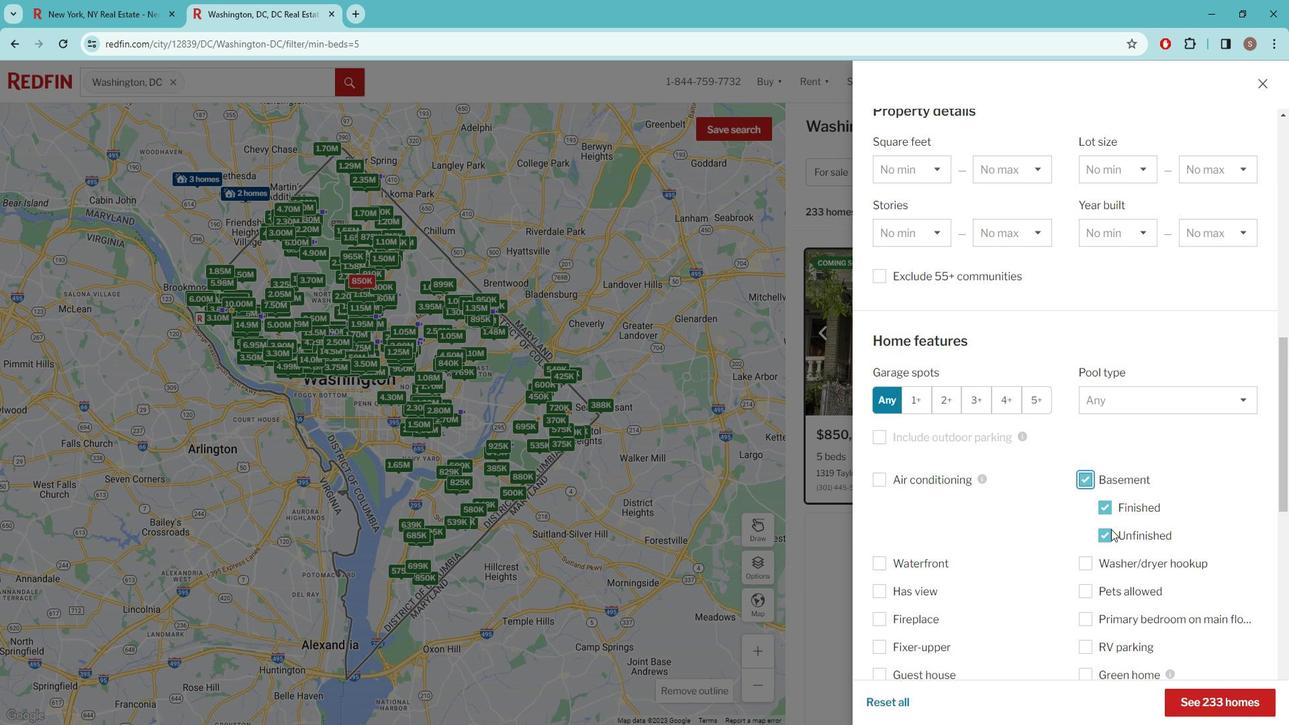
Action: Mouse pressed left at (1131, 531)
Screenshot: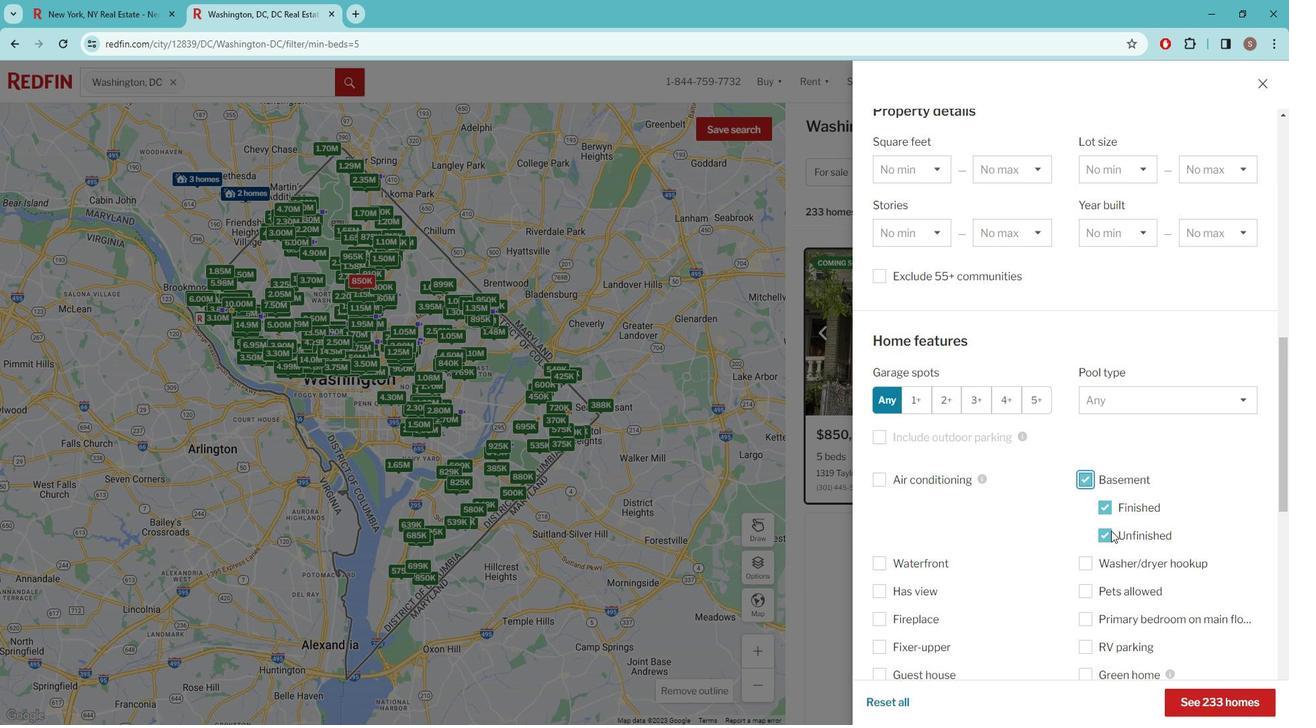 
Action: Mouse moved to (1107, 520)
Screenshot: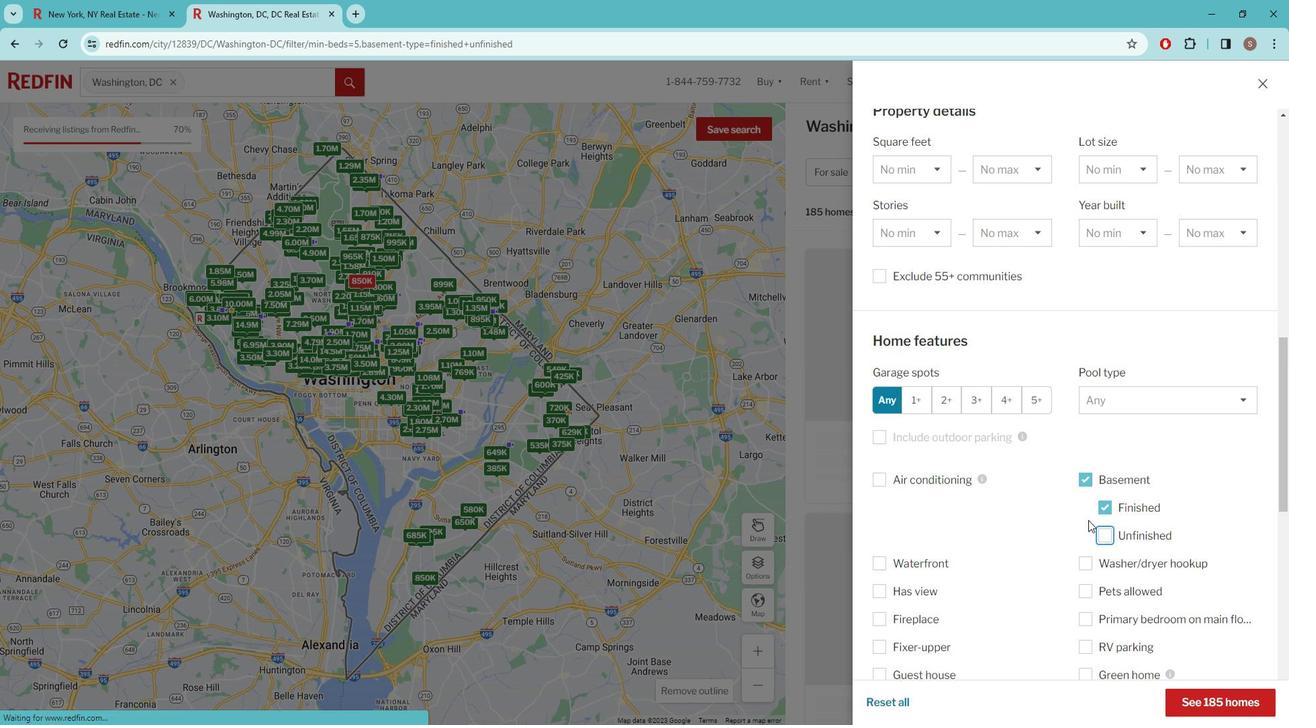 
Action: Mouse scrolled (1107, 519) with delta (0, 0)
Screenshot: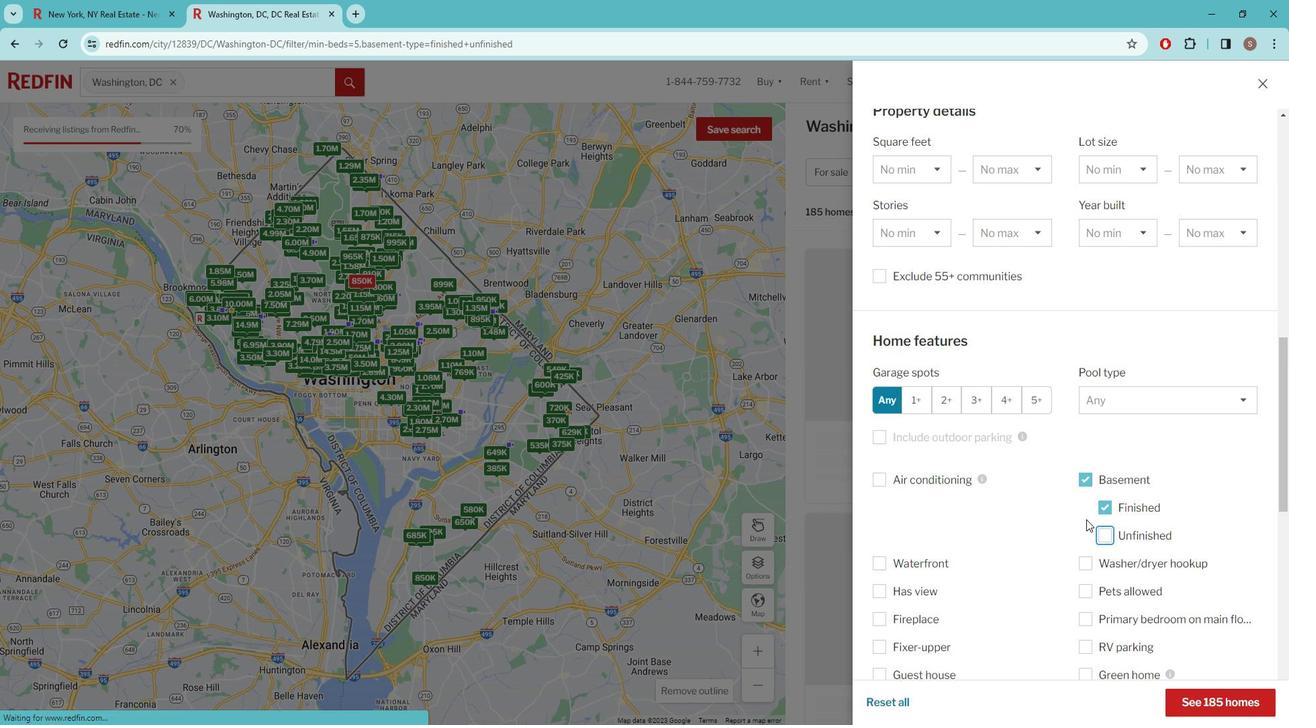 
Action: Mouse moved to (1100, 515)
Screenshot: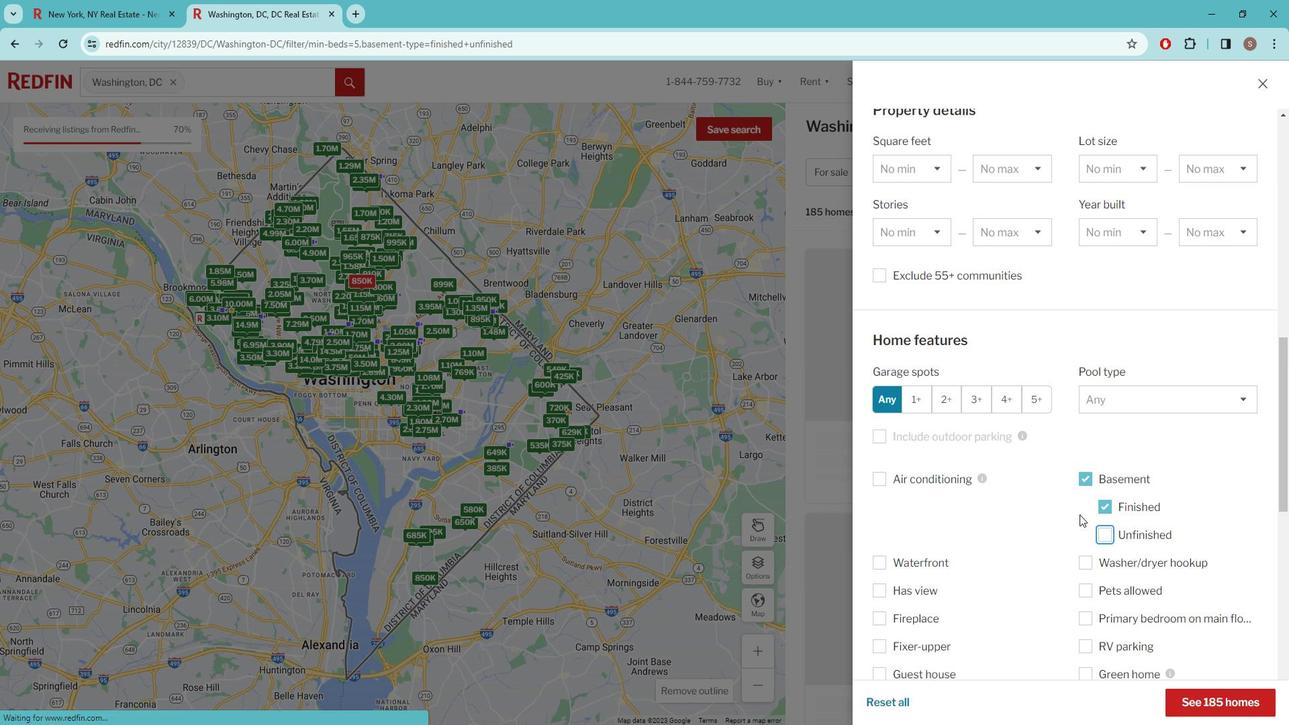 
Action: Mouse scrolled (1100, 515) with delta (0, 0)
Screenshot: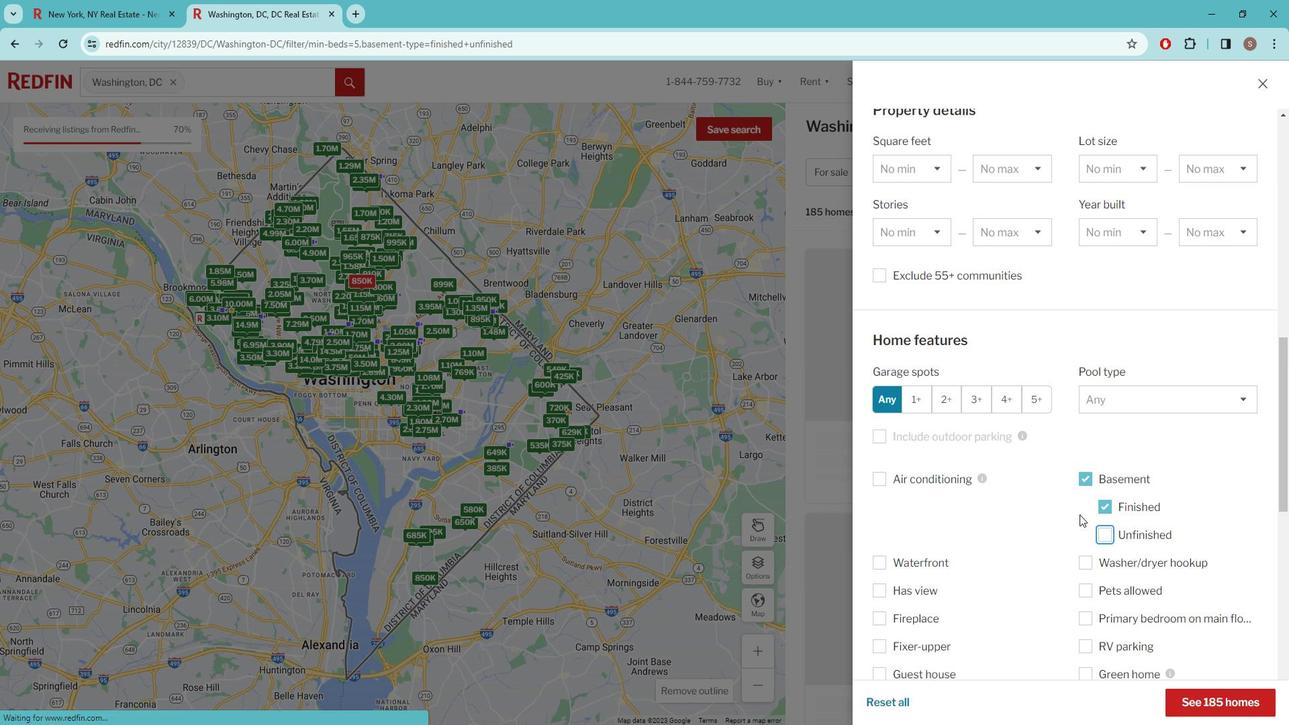 
Action: Mouse moved to (1086, 496)
Screenshot: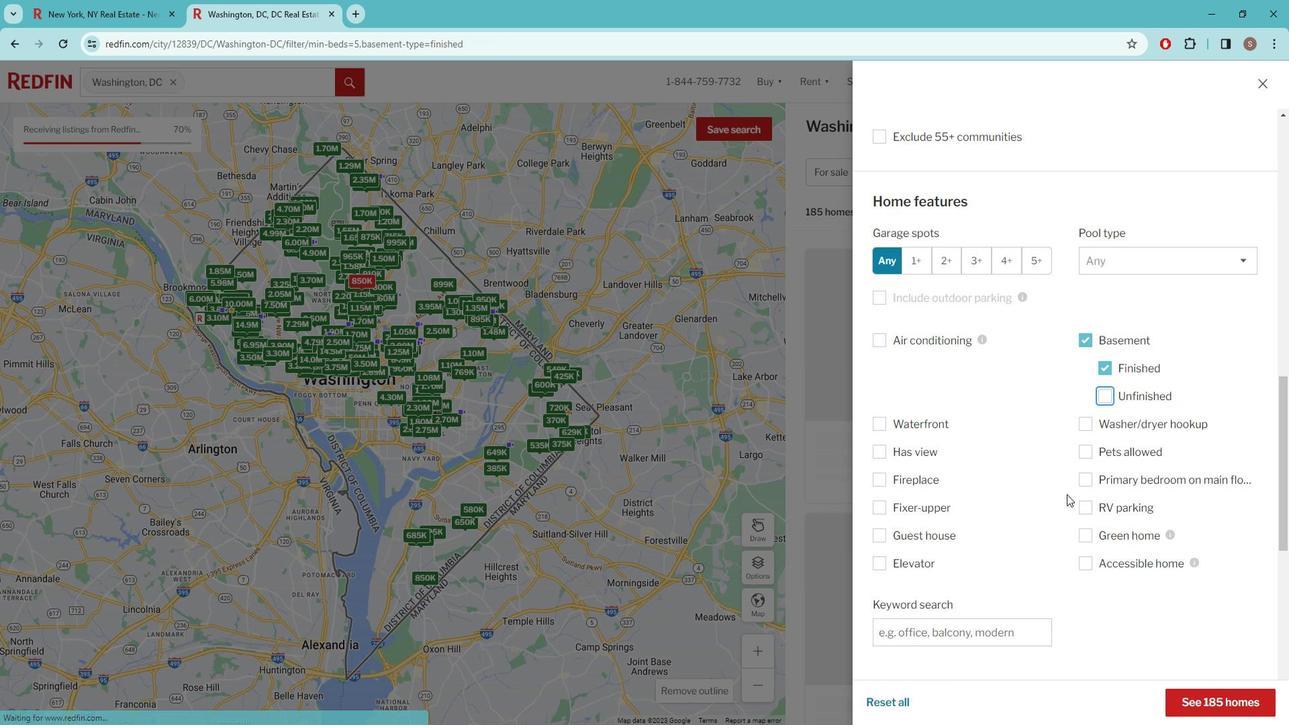 
Action: Mouse scrolled (1086, 495) with delta (0, 0)
Screenshot: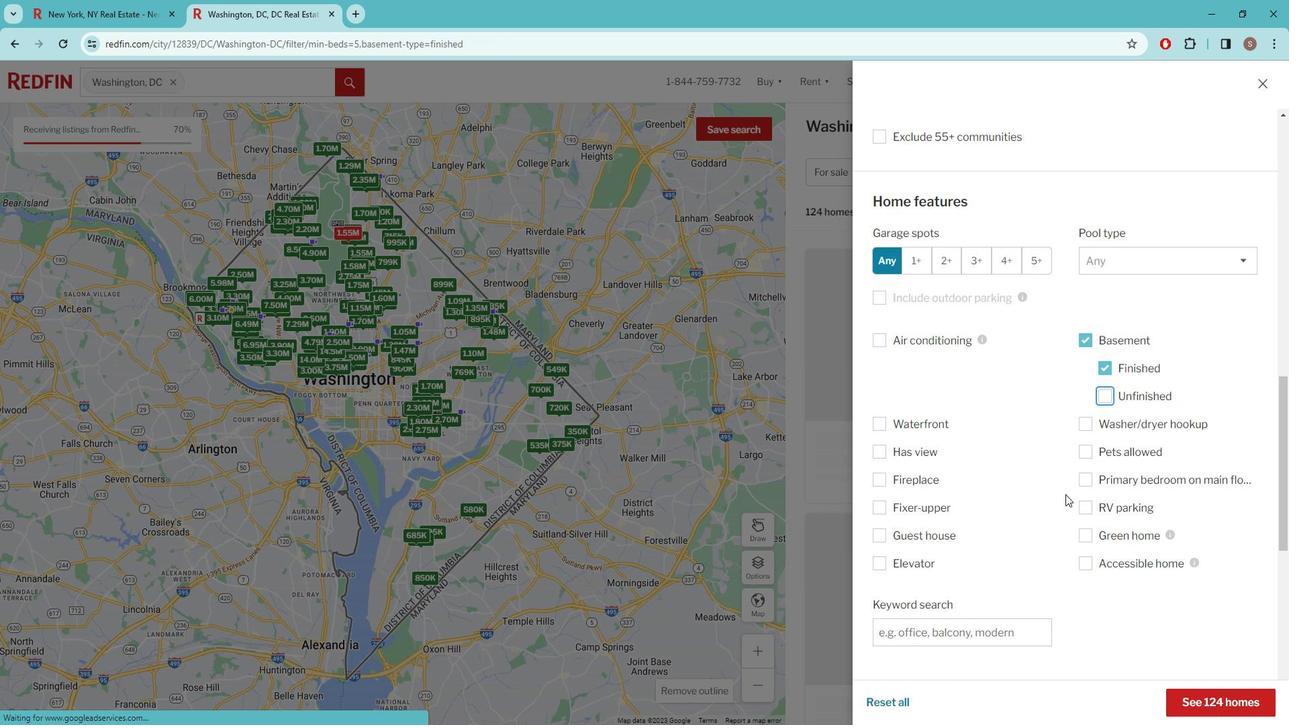 
Action: Mouse moved to (1085, 495)
Screenshot: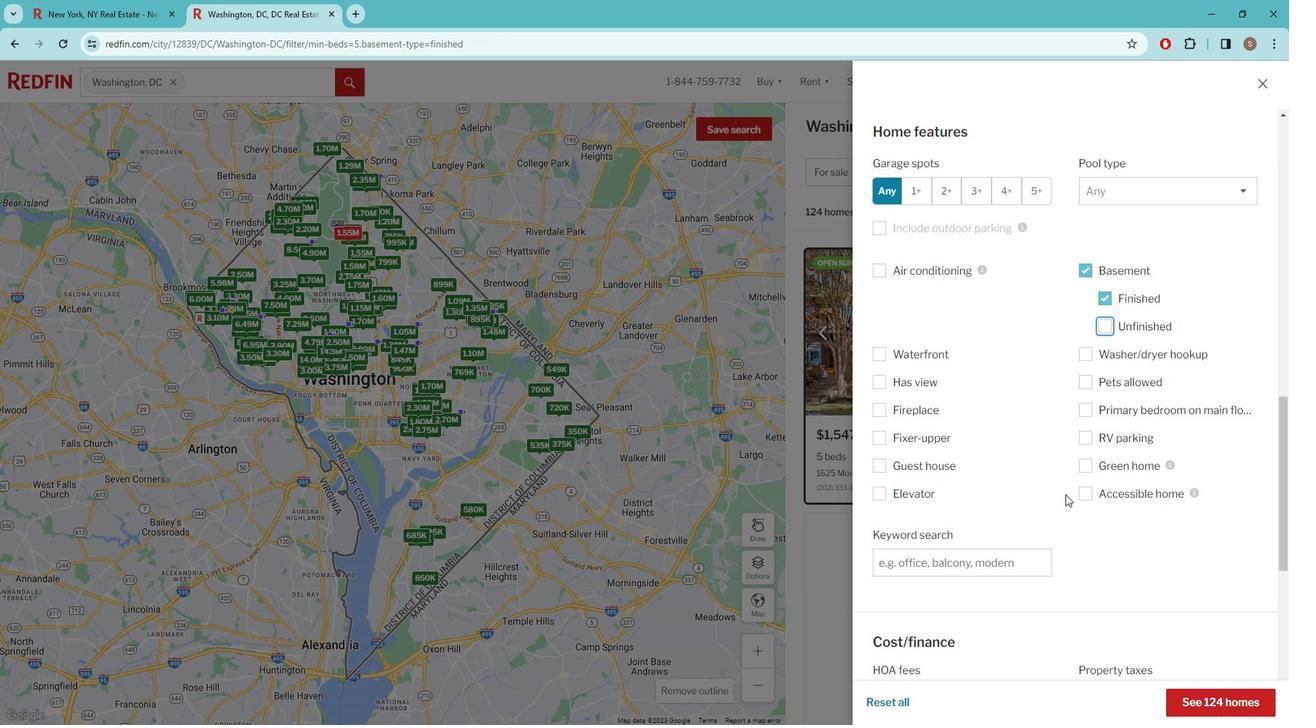 
Action: Mouse scrolled (1085, 495) with delta (0, 0)
Screenshot: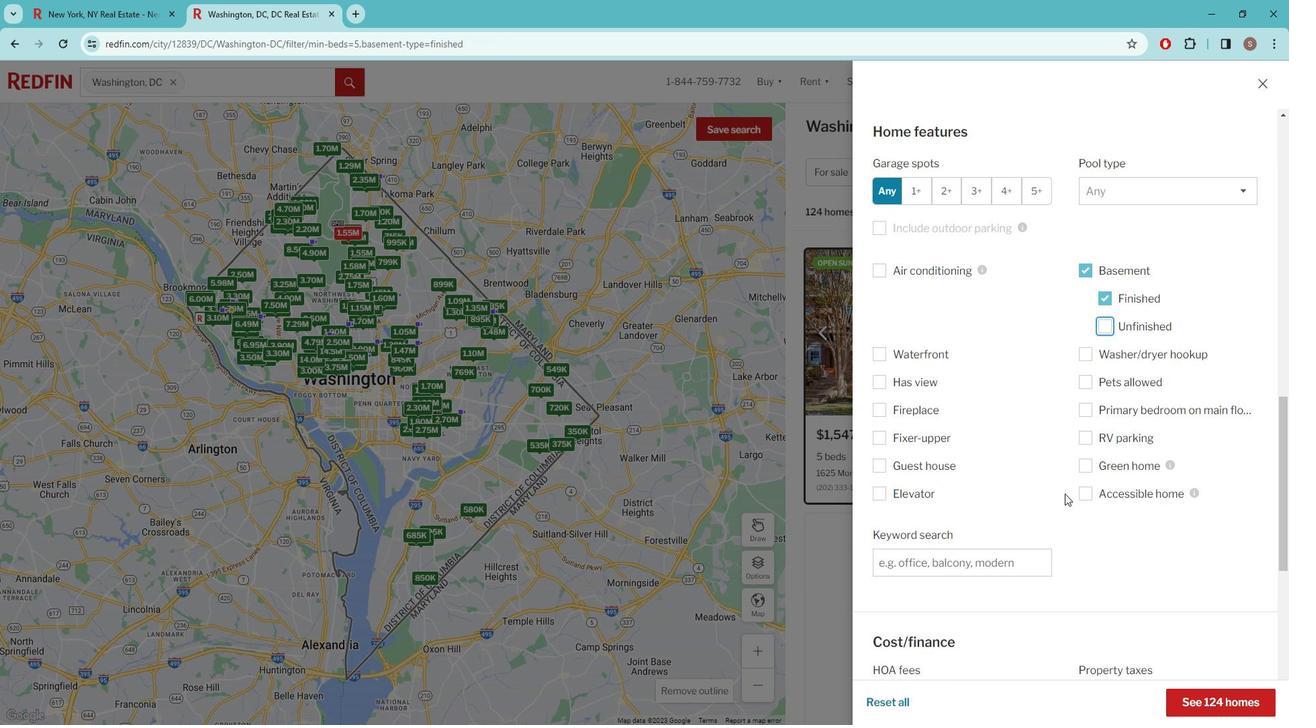 
Action: Mouse scrolled (1085, 495) with delta (0, 0)
Screenshot: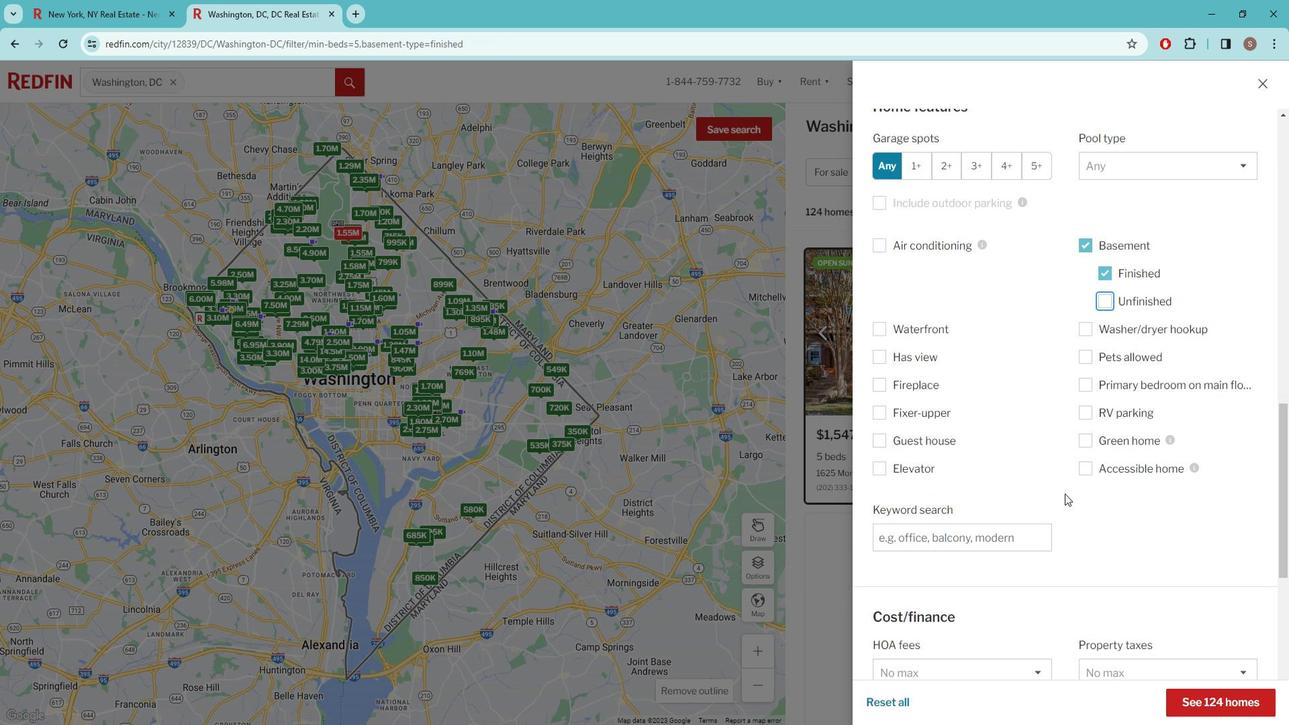 
Action: Mouse scrolled (1085, 495) with delta (0, 0)
Screenshot: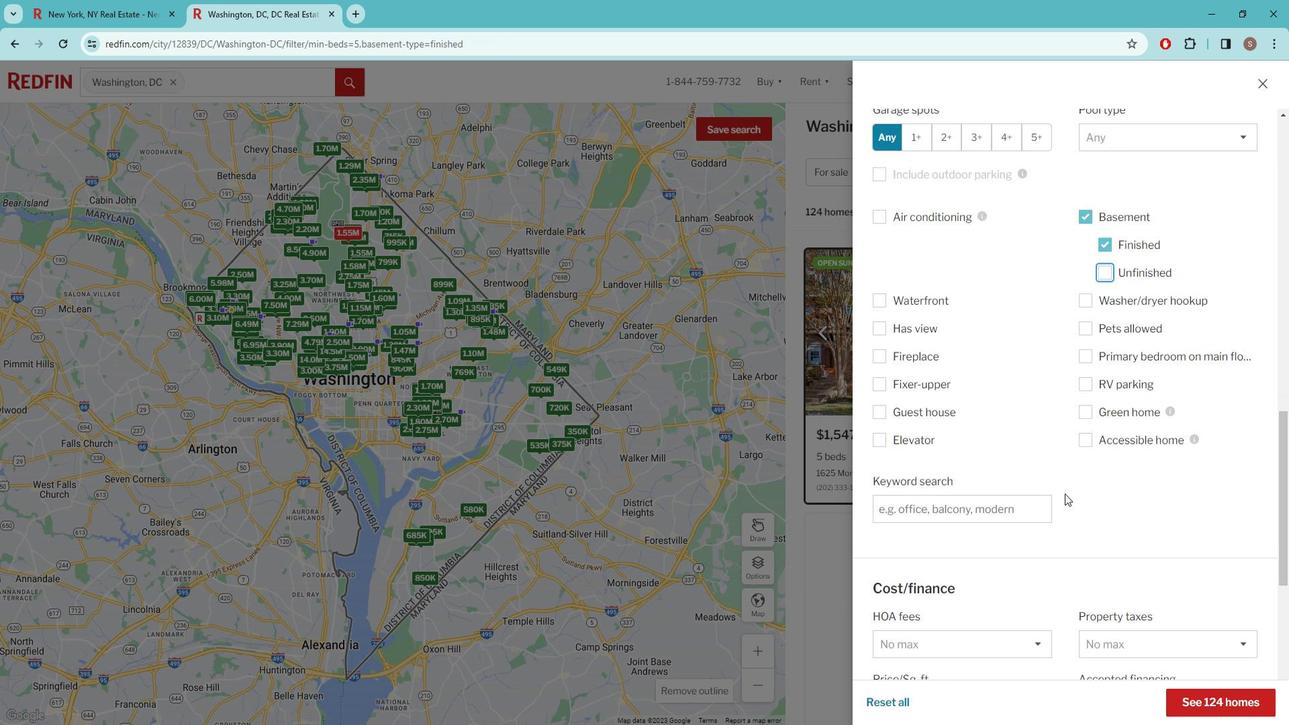 
Action: Mouse scrolled (1085, 495) with delta (0, 0)
Screenshot: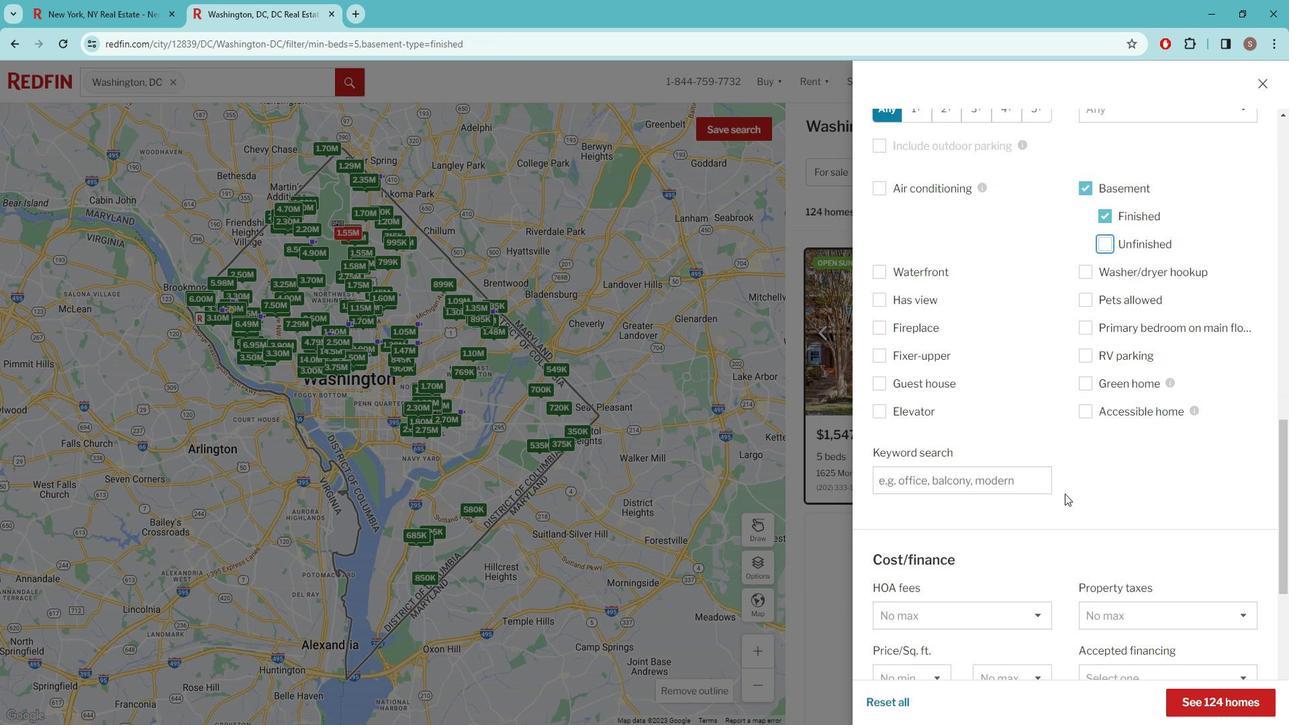 
Action: Mouse scrolled (1085, 495) with delta (0, 0)
Screenshot: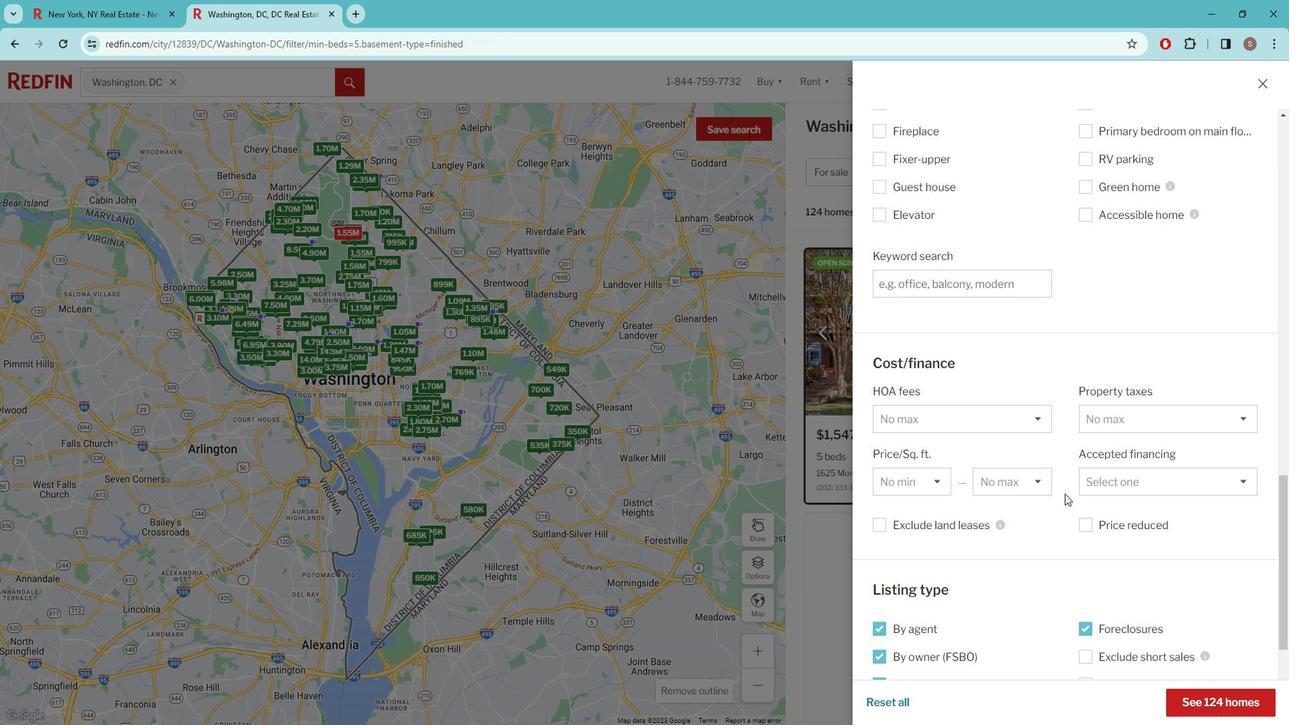 
Action: Mouse scrolled (1085, 495) with delta (0, 0)
Screenshot: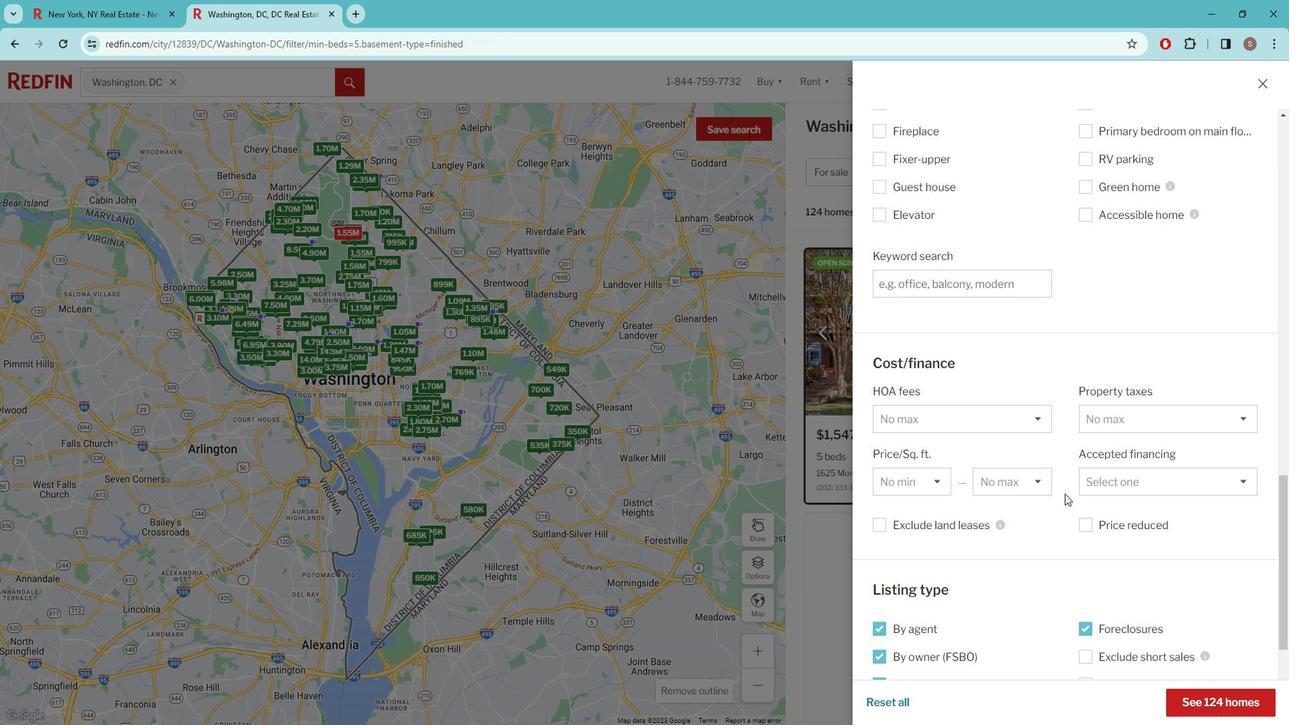 
Action: Mouse scrolled (1085, 495) with delta (0, 0)
Screenshot: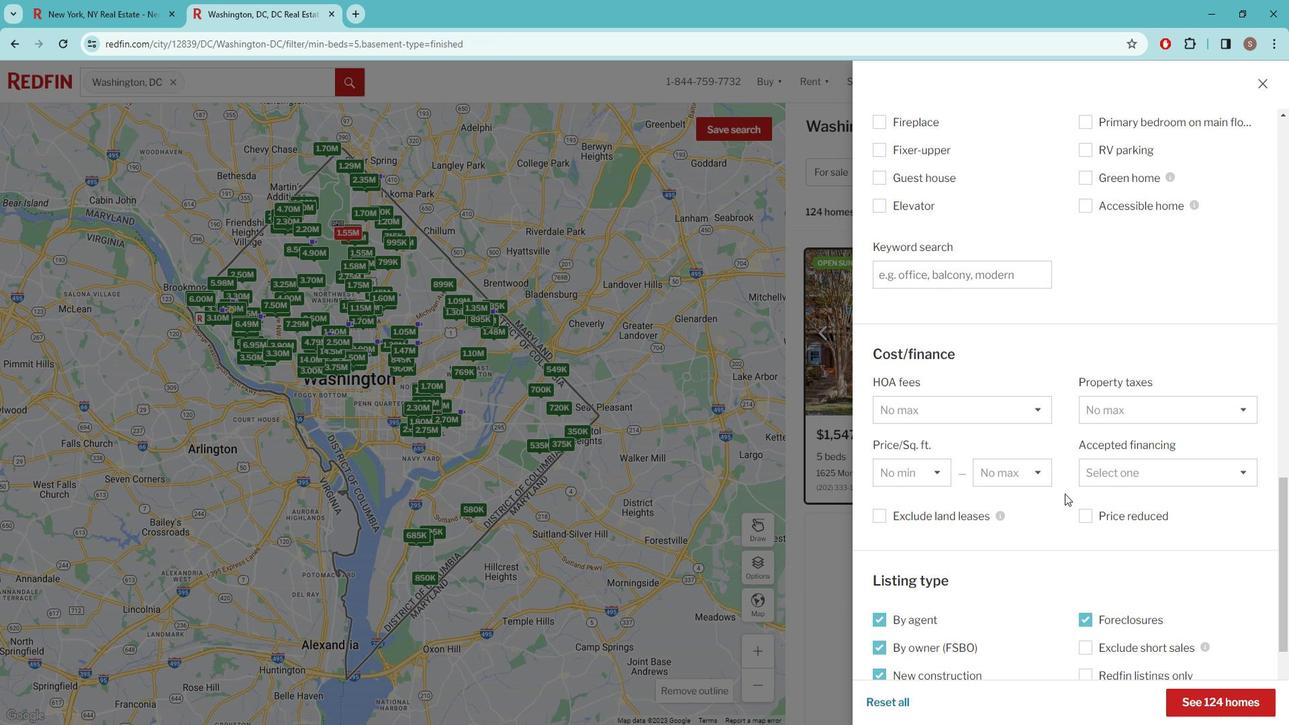 
Action: Mouse scrolled (1085, 495) with delta (0, 0)
Screenshot: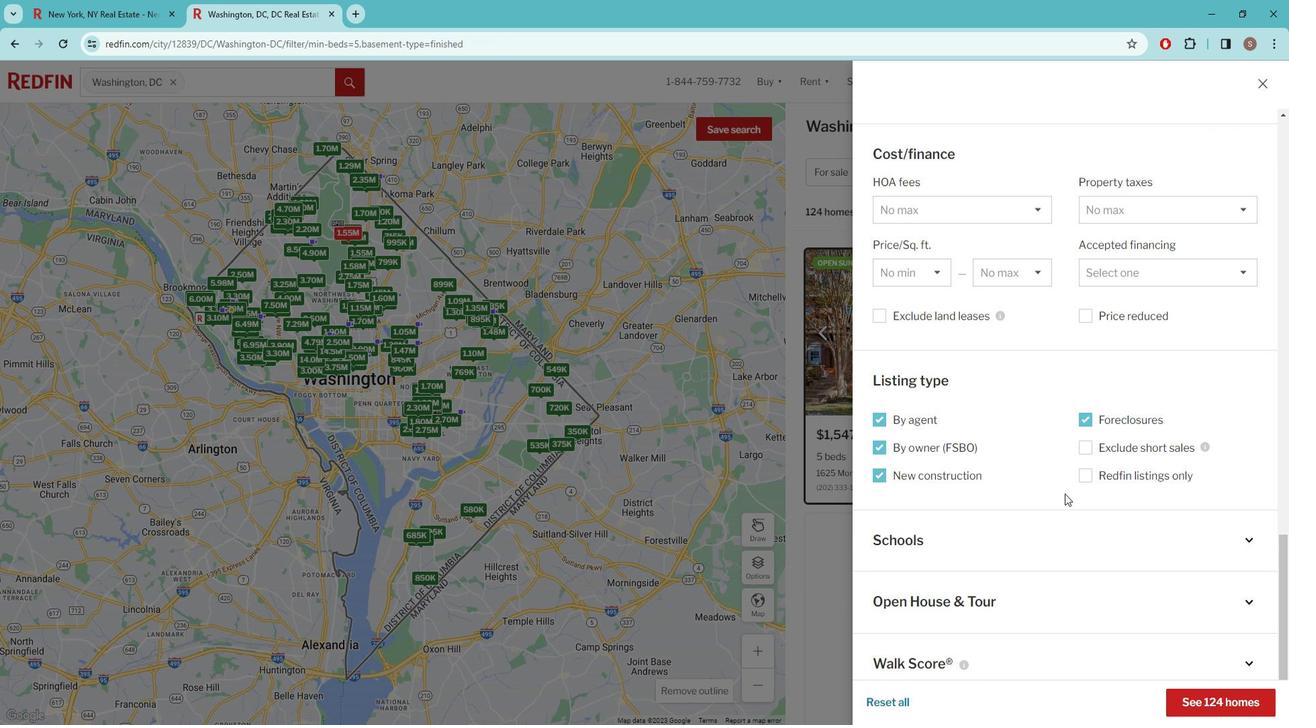 
Action: Mouse scrolled (1085, 495) with delta (0, 0)
Screenshot: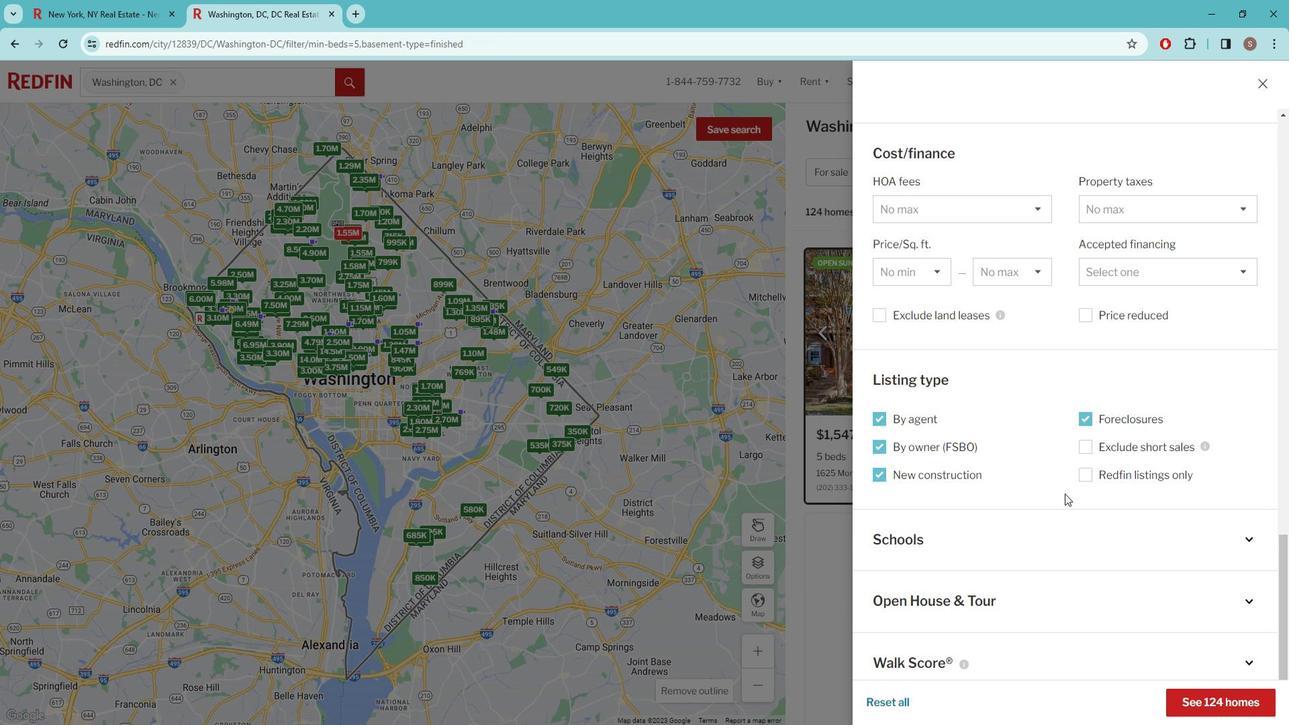 
Action: Mouse scrolled (1085, 495) with delta (0, 0)
Screenshot: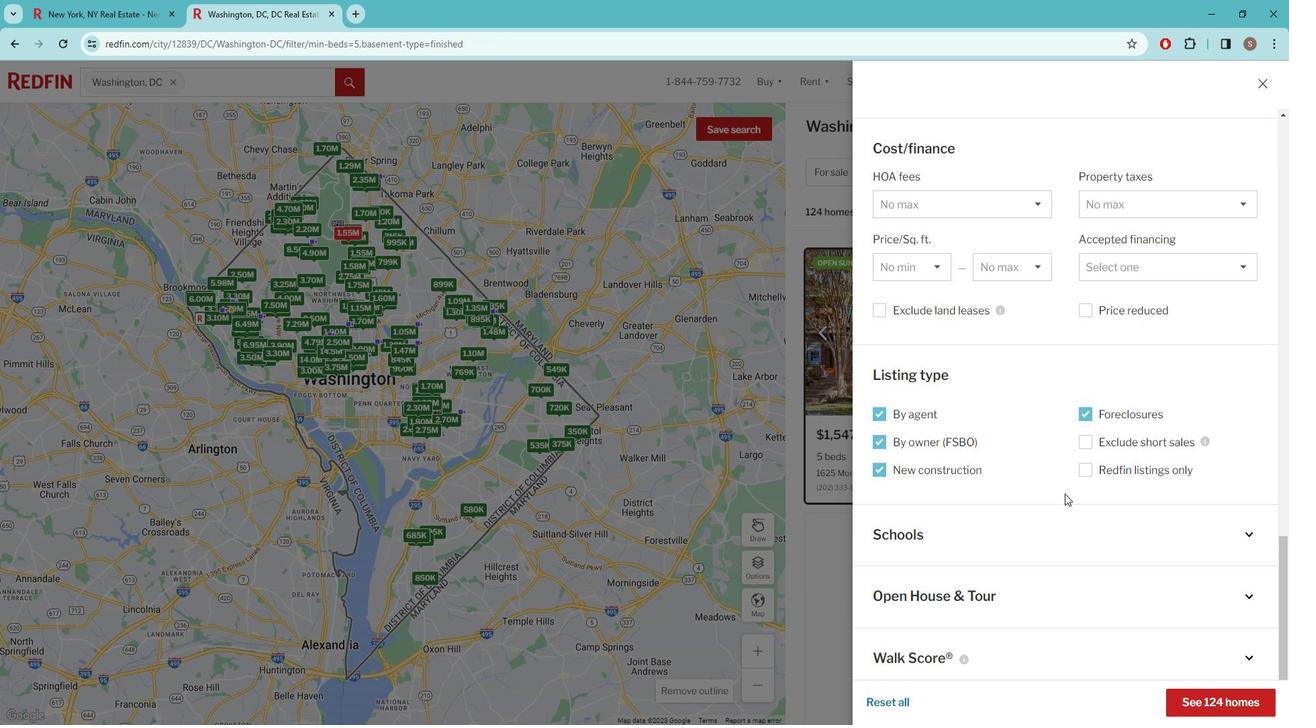 
Action: Mouse scrolled (1085, 495) with delta (0, 0)
Screenshot: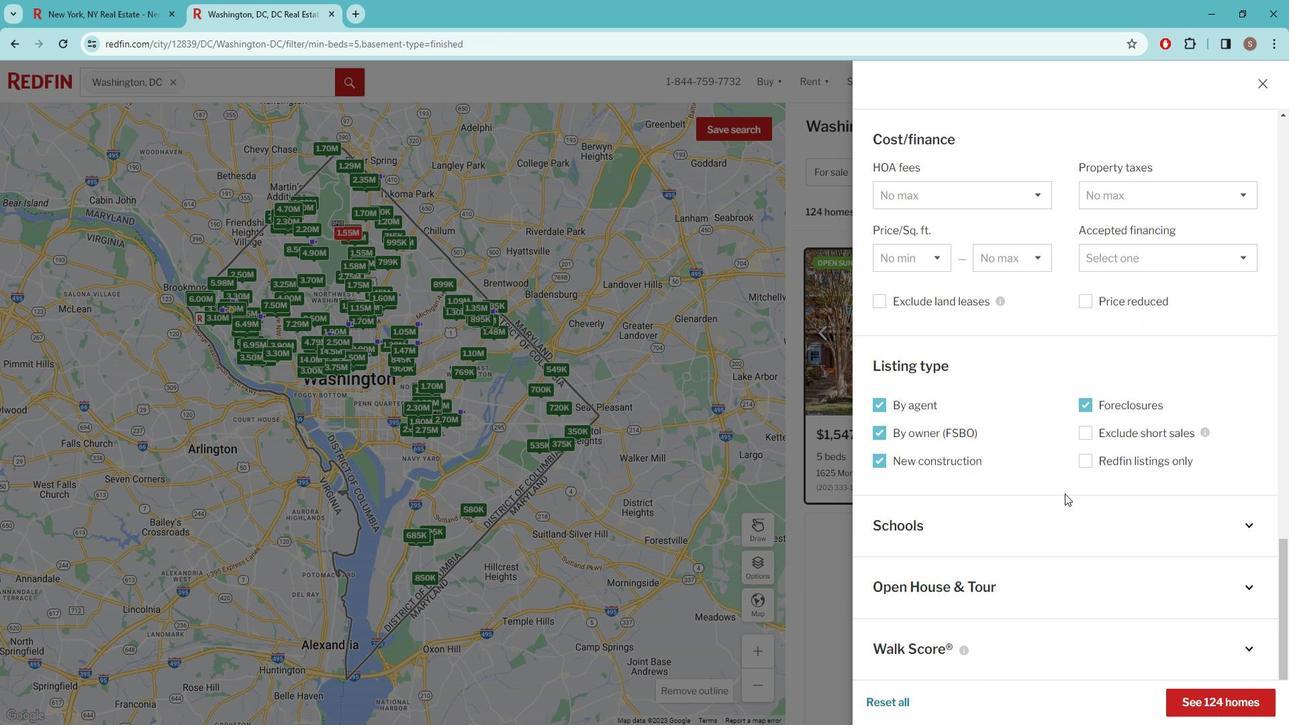 
Action: Mouse moved to (1225, 689)
Screenshot: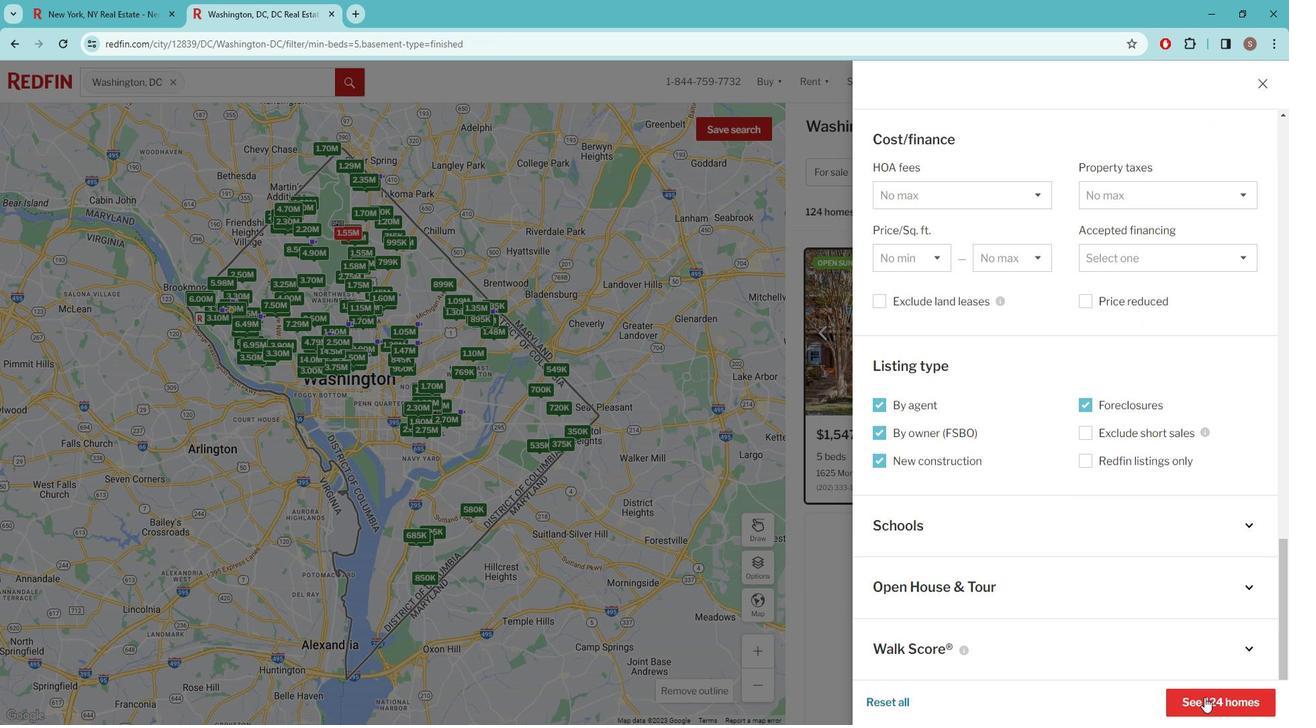 
Action: Mouse pressed left at (1225, 689)
Screenshot: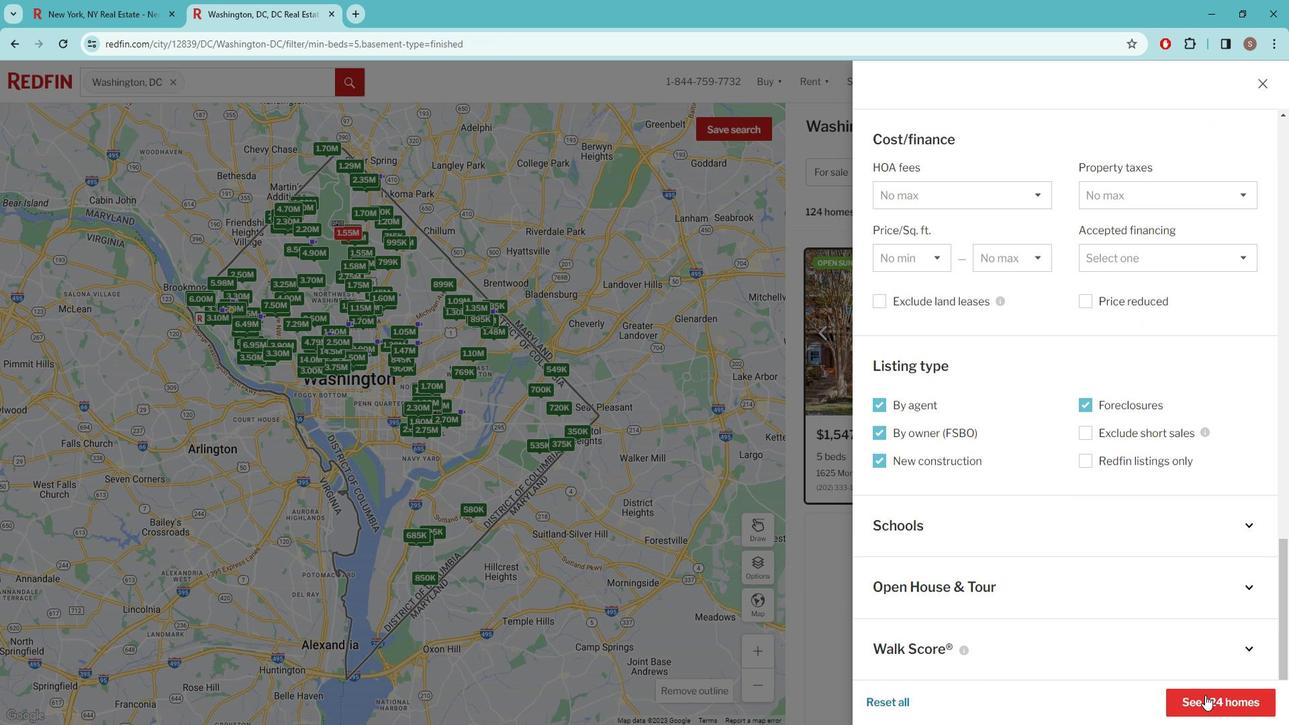 
Action: Mouse moved to (742, 146)
Screenshot: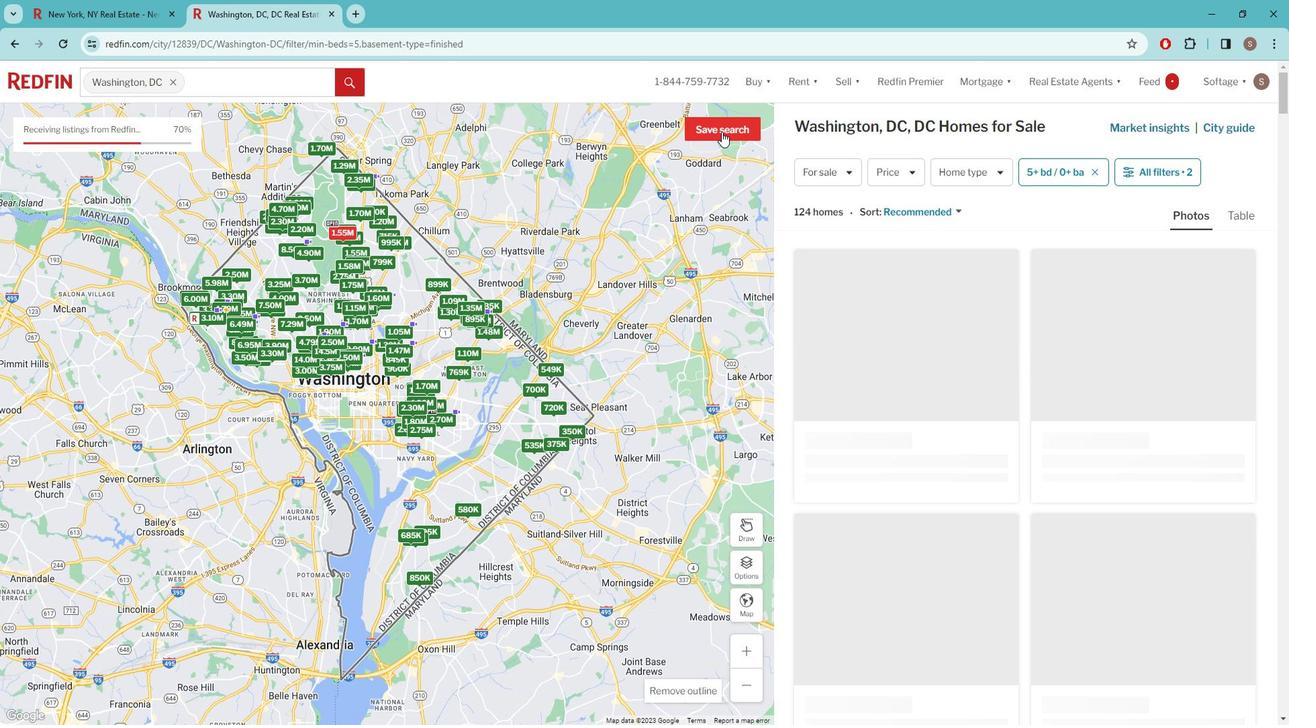 
Action: Mouse pressed left at (742, 146)
Screenshot: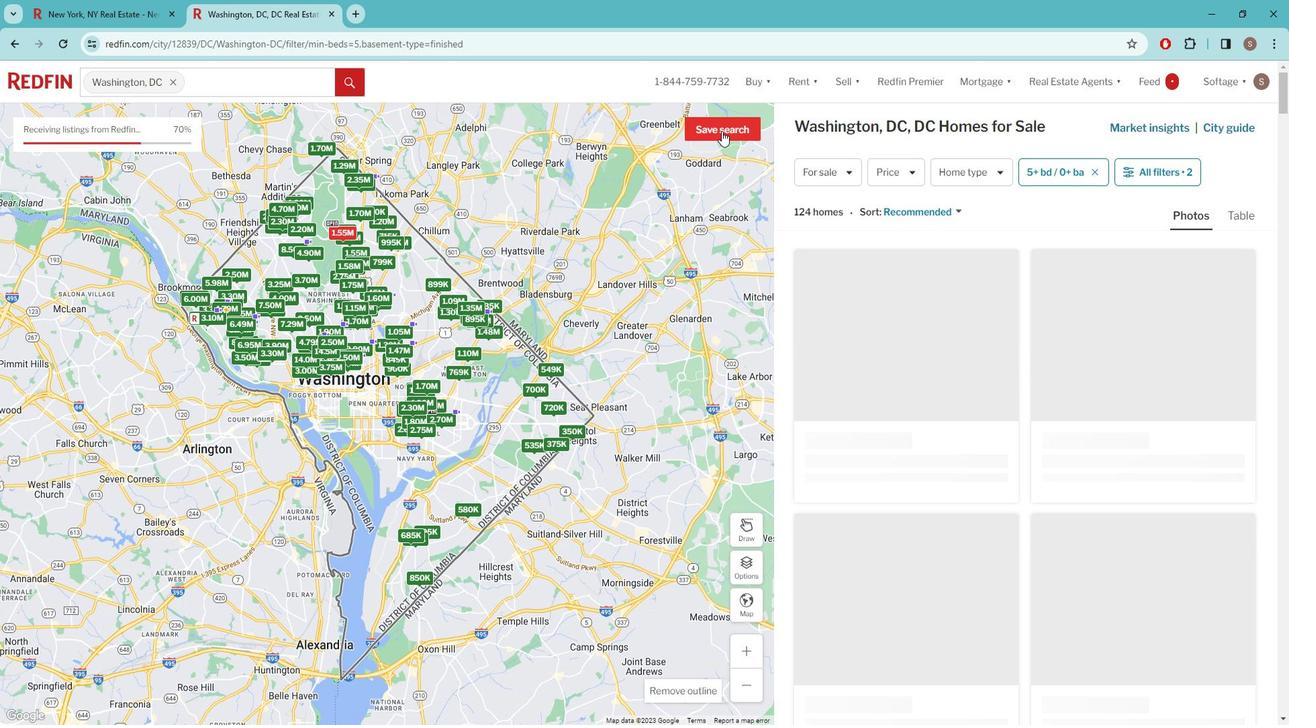 
Action: Mouse moved to (676, 372)
Screenshot: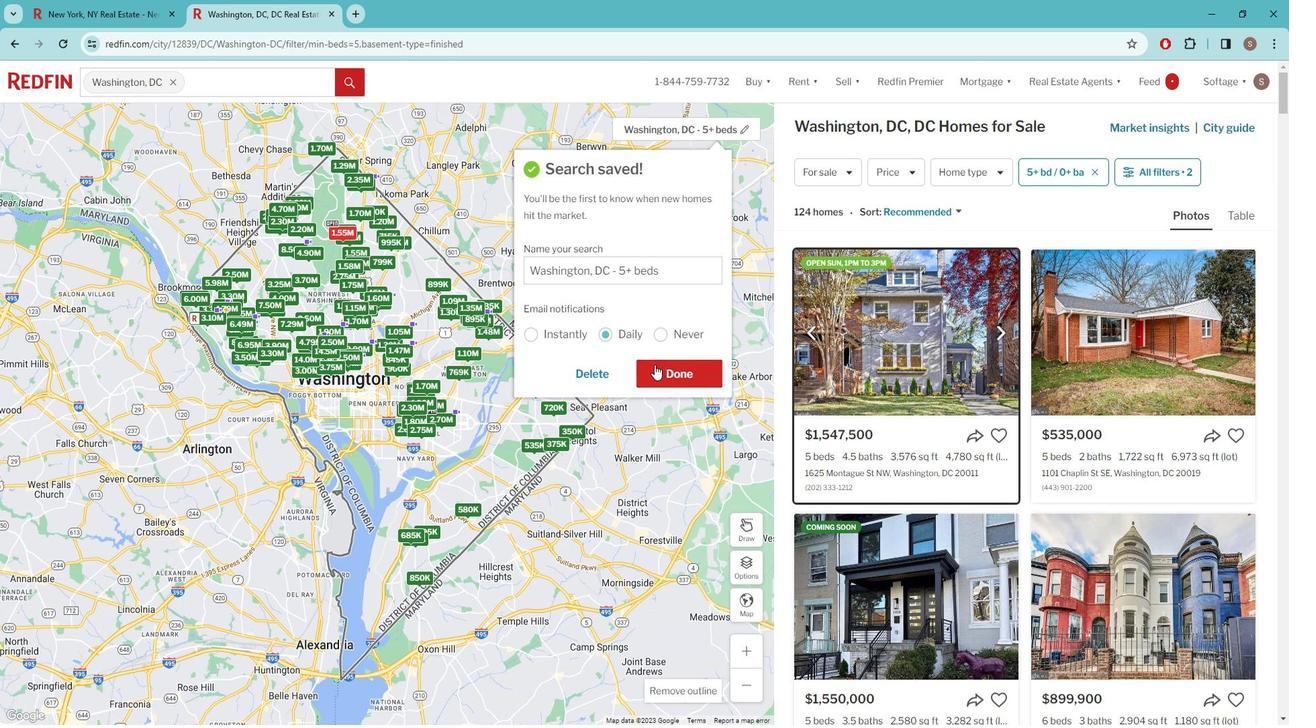 
Action: Mouse pressed left at (676, 372)
Screenshot: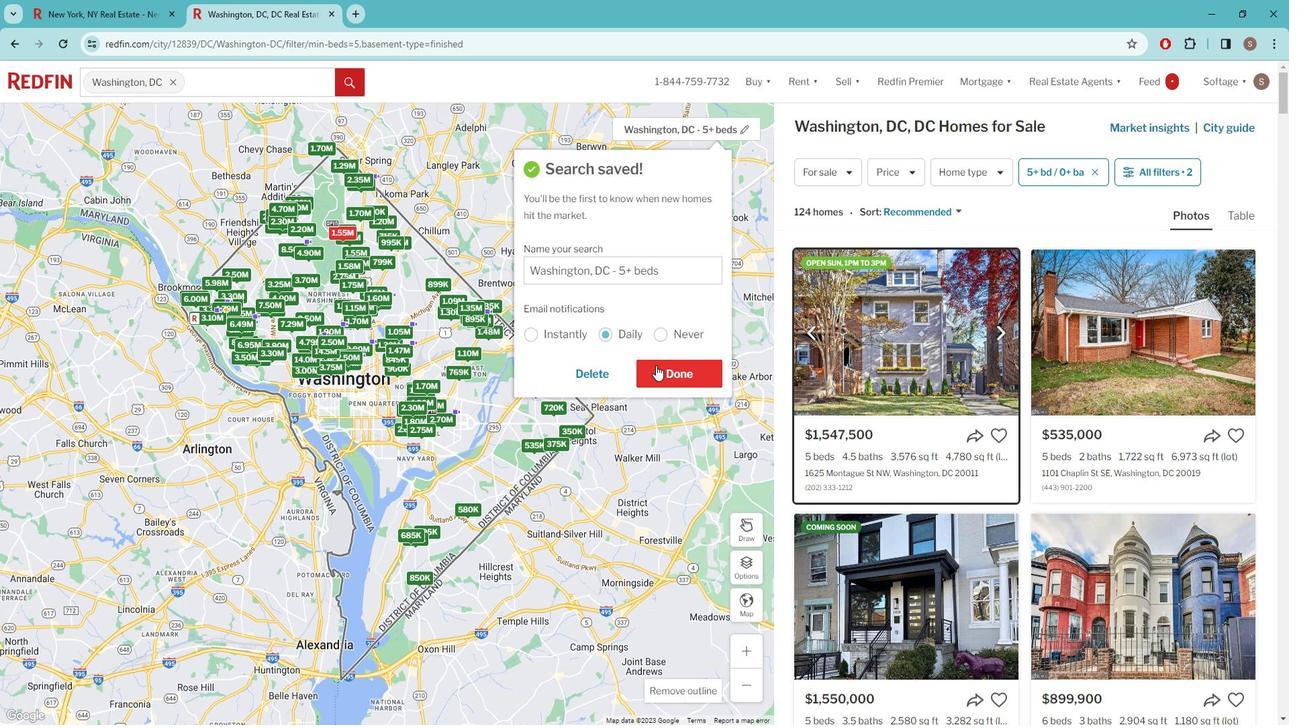 
